 Task: Open a blank worksheet and write heading  Blaze Sales. Add 10 people name  'Joshua Rivera, Zoey Coleman, Ryan Wright, Addison Bailey, Jonathan Simmons, Brooklyn Ward, Caleb Barnes, Audrey Collins, Gabriel Perry, Sofia Bell'Item code in between  1009-1200. Product range in between  1000-5000. Add Products   Keen Shoe, Lacoste Shoe, Merrell Shoe, Mizuno Shoe, Onitsuka Tiger Shoe, Salomon Shoe, Sanuk Shoe, Saucony Shoe, Sperry Shoe, Superga Shoe.Choose quantity  5 to 10 Tax 12 percent commission 2 percent Total Add Amount. Save page Blaze Sales log book
Action: Mouse moved to (110, 109)
Screenshot: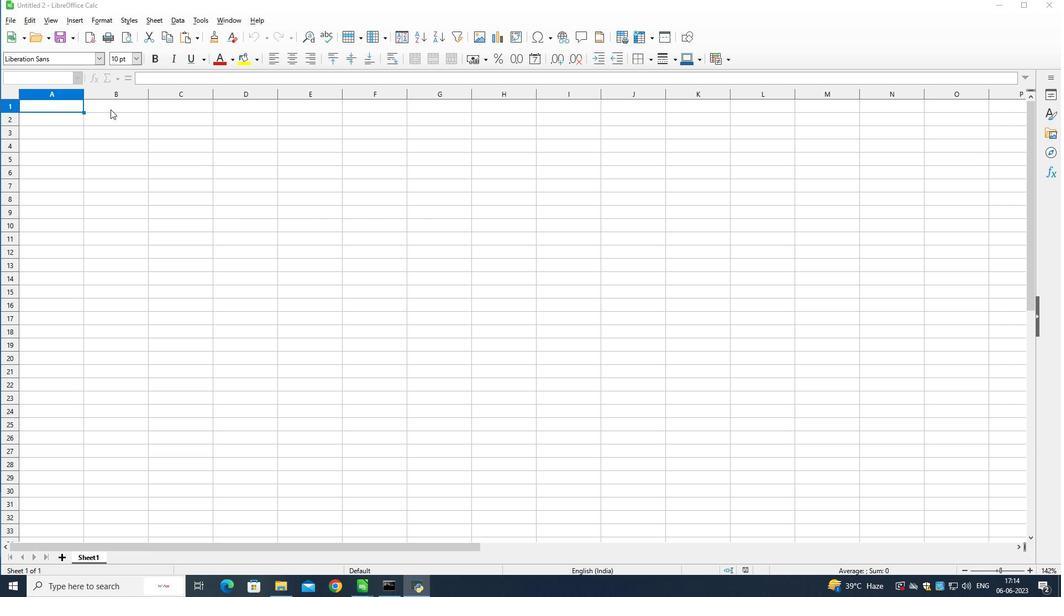 
Action: Mouse pressed left at (110, 109)
Screenshot: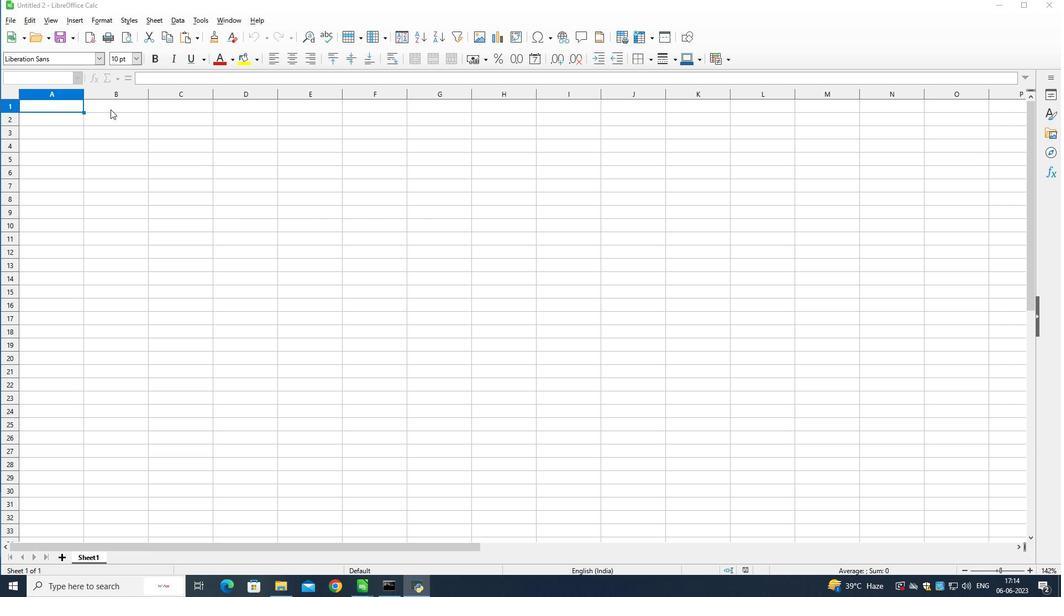 
Action: Mouse moved to (105, 107)
Screenshot: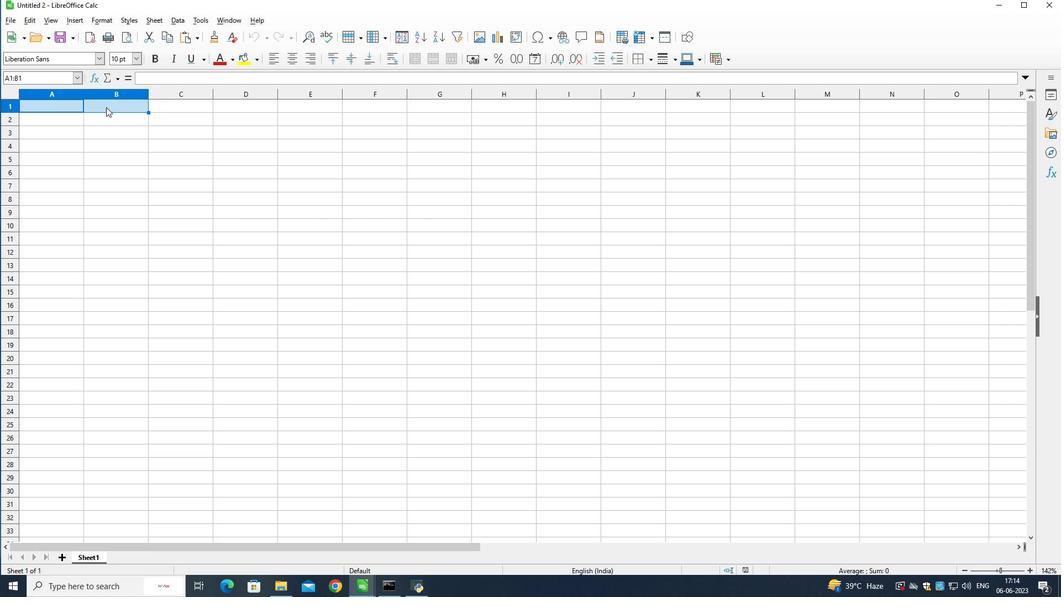 
Action: Mouse pressed right at (105, 107)
Screenshot: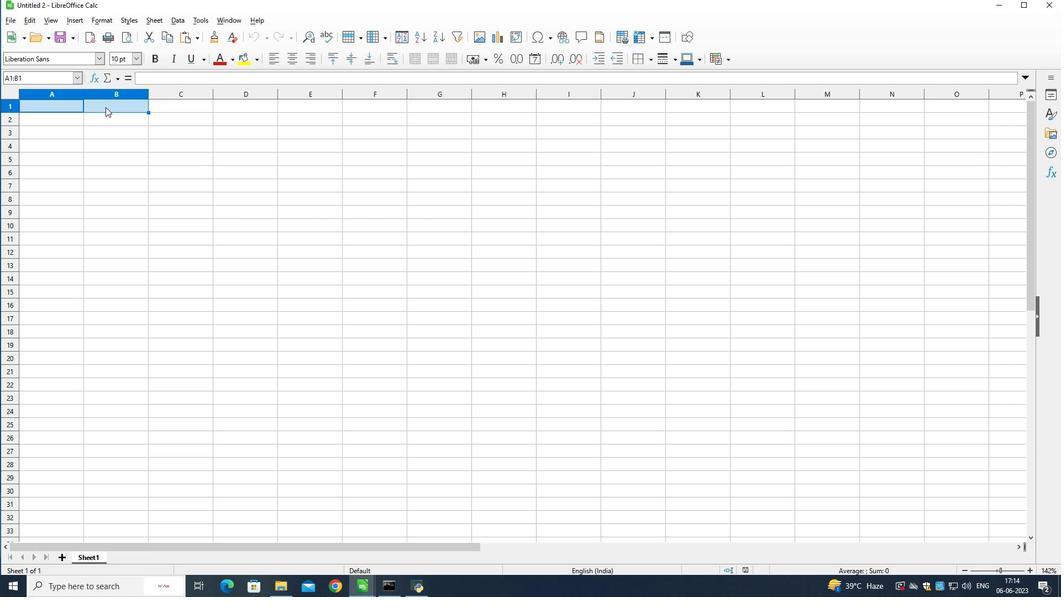 
Action: Mouse moved to (102, 105)
Screenshot: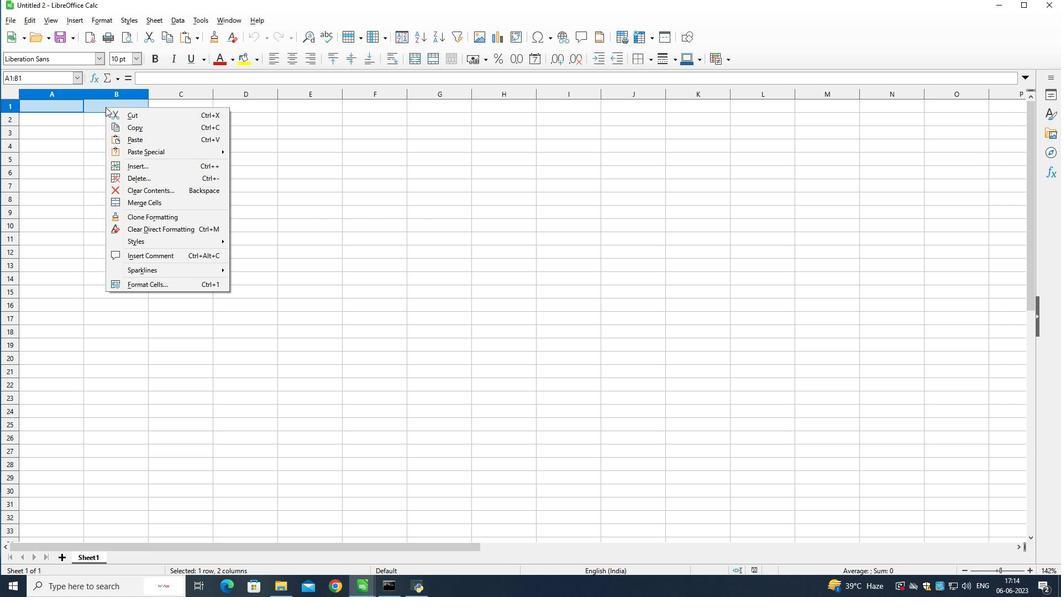 
Action: Mouse pressed left at (102, 105)
Screenshot: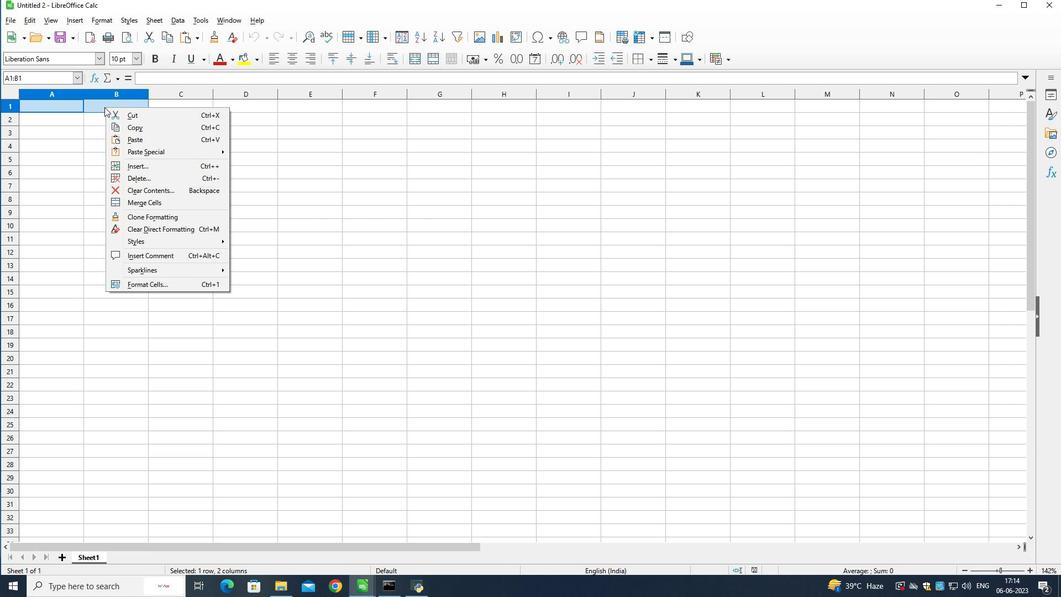 
Action: Mouse pressed left at (102, 105)
Screenshot: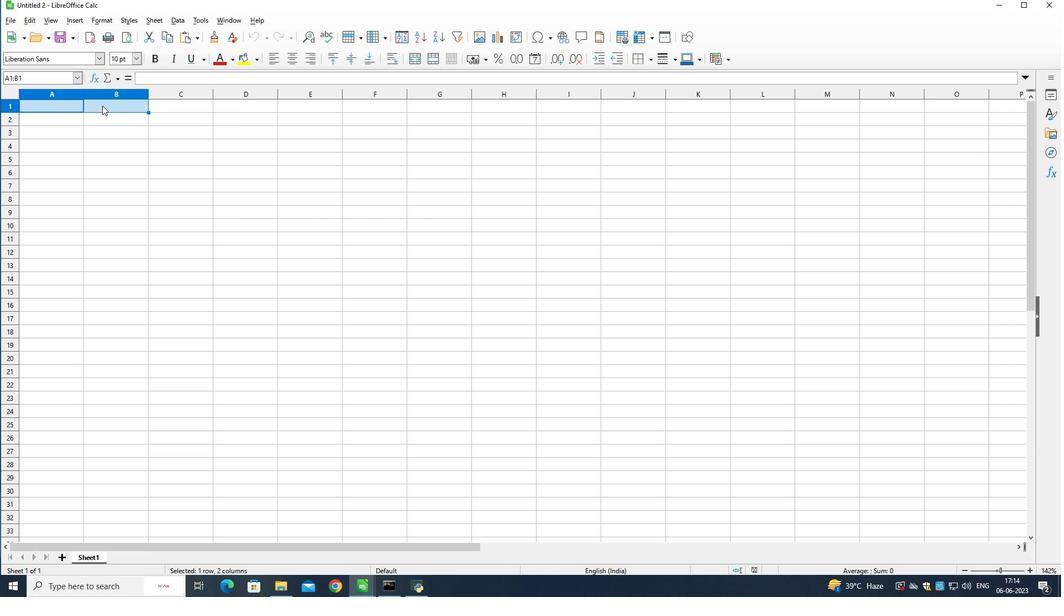 
Action: Key pressed <Key.shift>Blaze
Screenshot: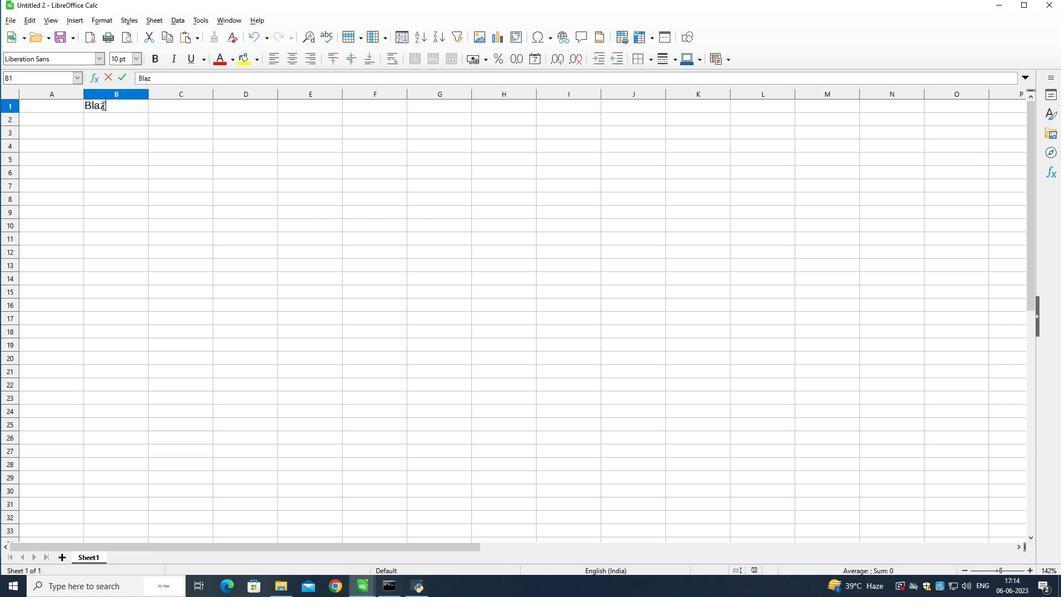 
Action: Mouse moved to (632, 271)
Screenshot: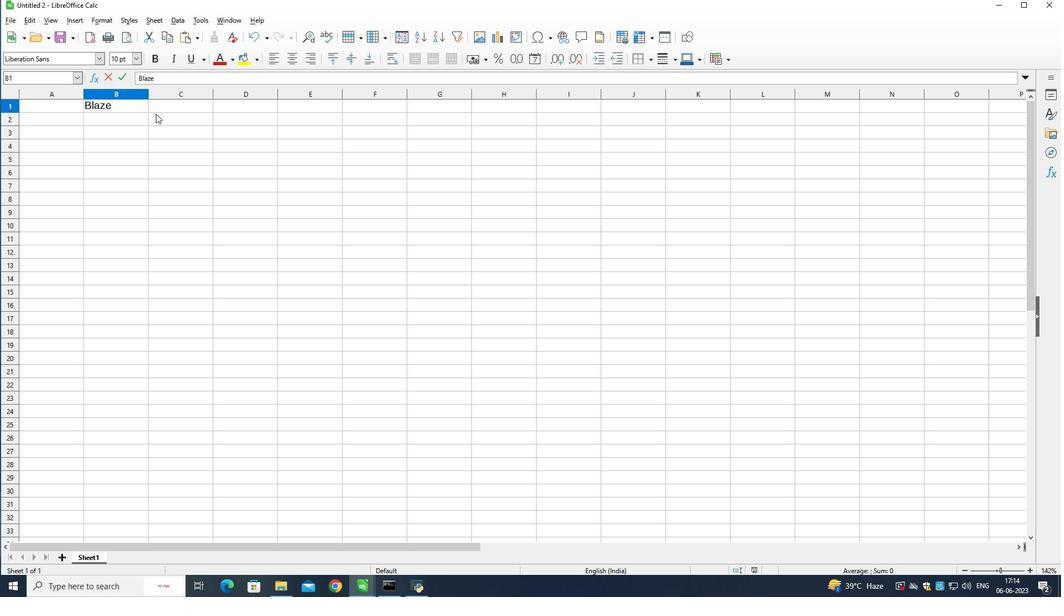 
Action: Key pressed <Key.space><Key.shift>Sales<Key.down><Key.left><Key.shift>Name<Key.down><Key.space><Key.shift>Joshua<Key.space><Key.shift>Rivers<Key.down><Key.shift>Zoey<Key.space><Key.shift>Coleman<Key.down><Key.shift>Ryan<Key.space><Key.shift>Wright<Key.down><Key.shift>Addison<Key.space><Key.shift>Bailey<Key.down><Key.shift>Audrey<Key.space><Key.shift>Collins<Key.down><Key.shift>Gabriel<Key.space><Key.shift><Key.shift>perry<Key.down>
Screenshot: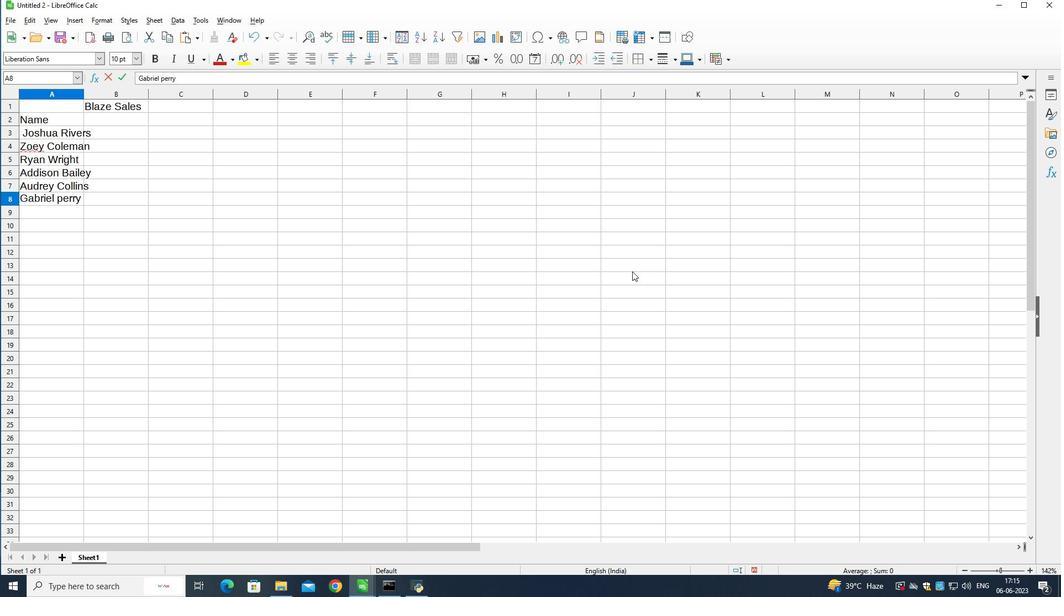 
Action: Mouse moved to (392, 260)
Screenshot: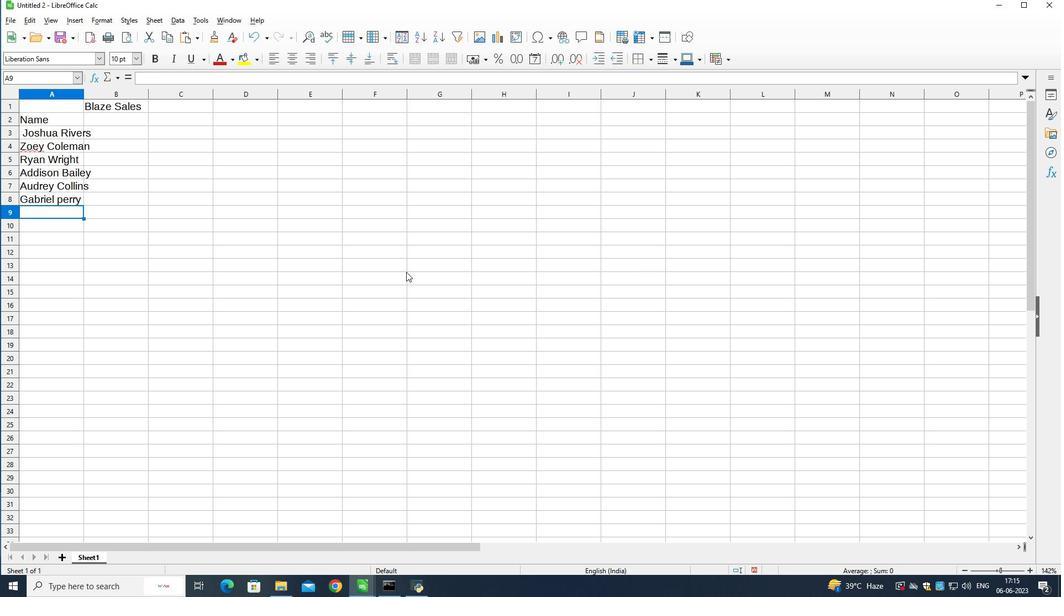 
Action: Key pressed <Key.shift>Sofia<Key.space><Key.shift>BELL
Screenshot: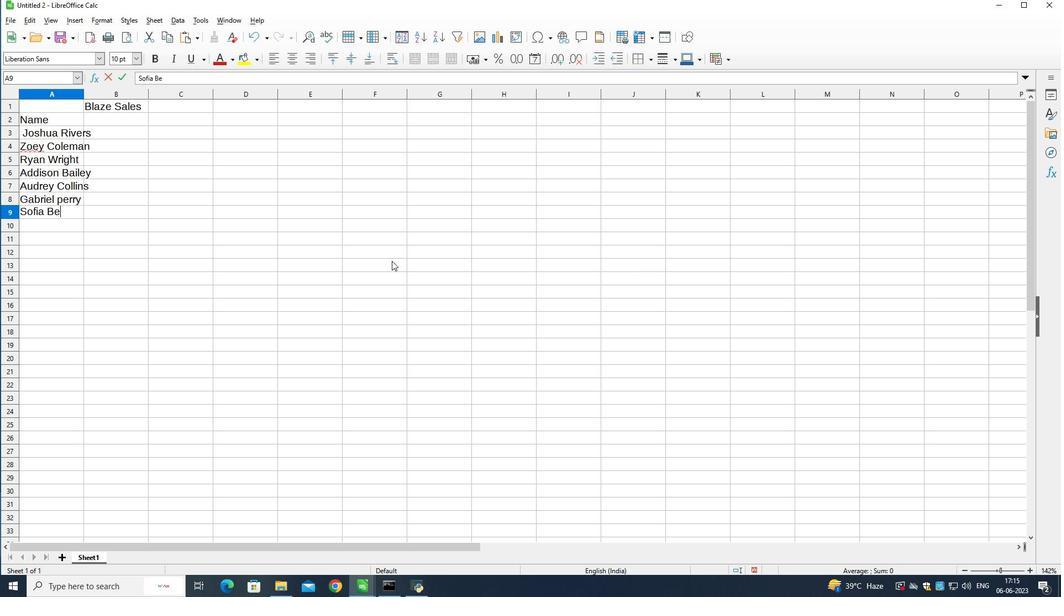 
Action: Mouse moved to (63, 93)
Screenshot: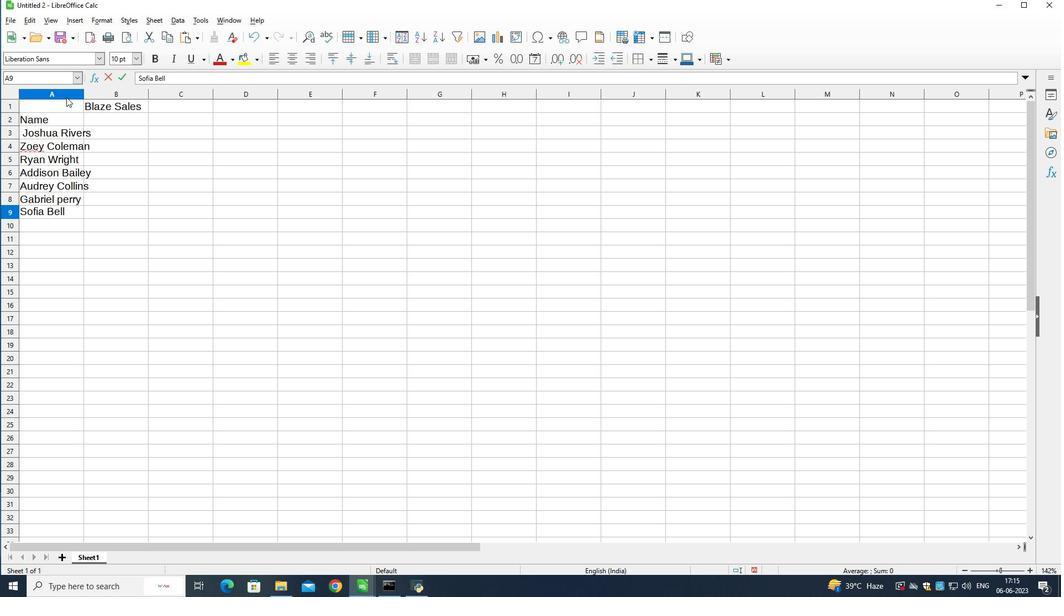 
Action: Mouse pressed left at (63, 93)
Screenshot: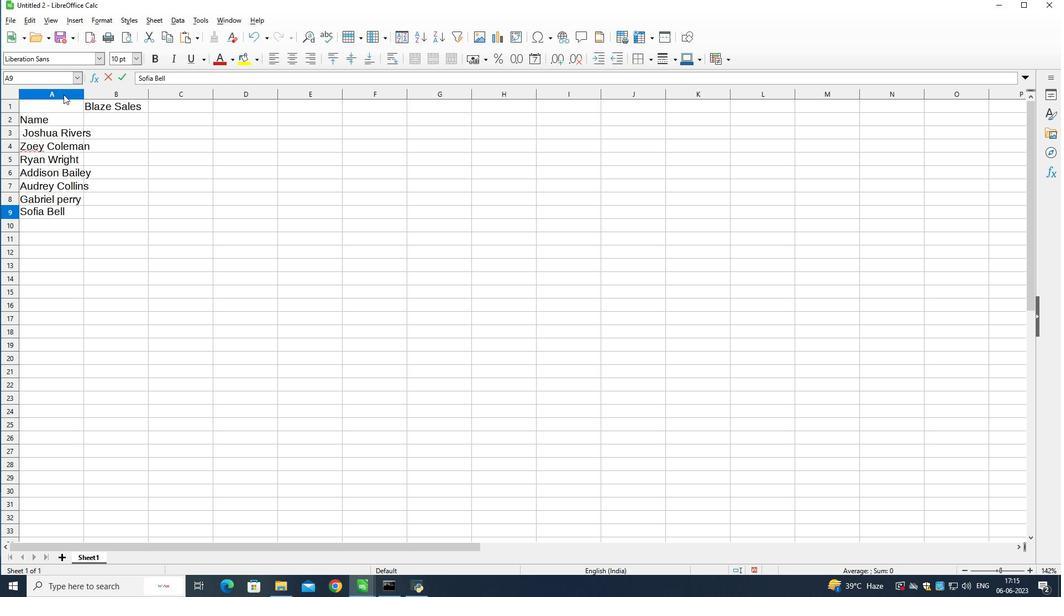 
Action: Mouse moved to (82, 93)
Screenshot: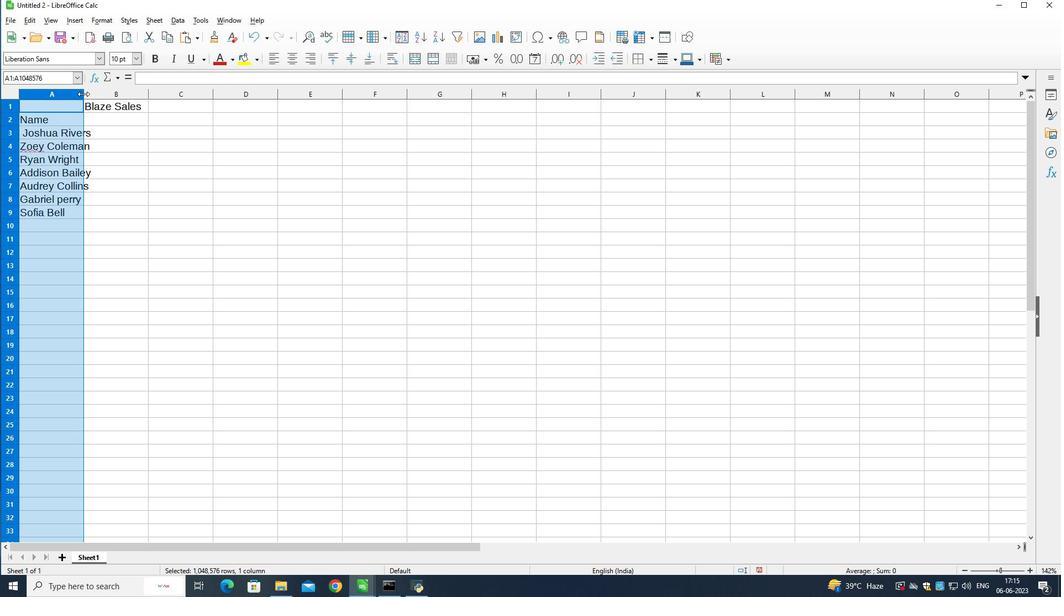 
Action: Mouse pressed left at (82, 93)
Screenshot: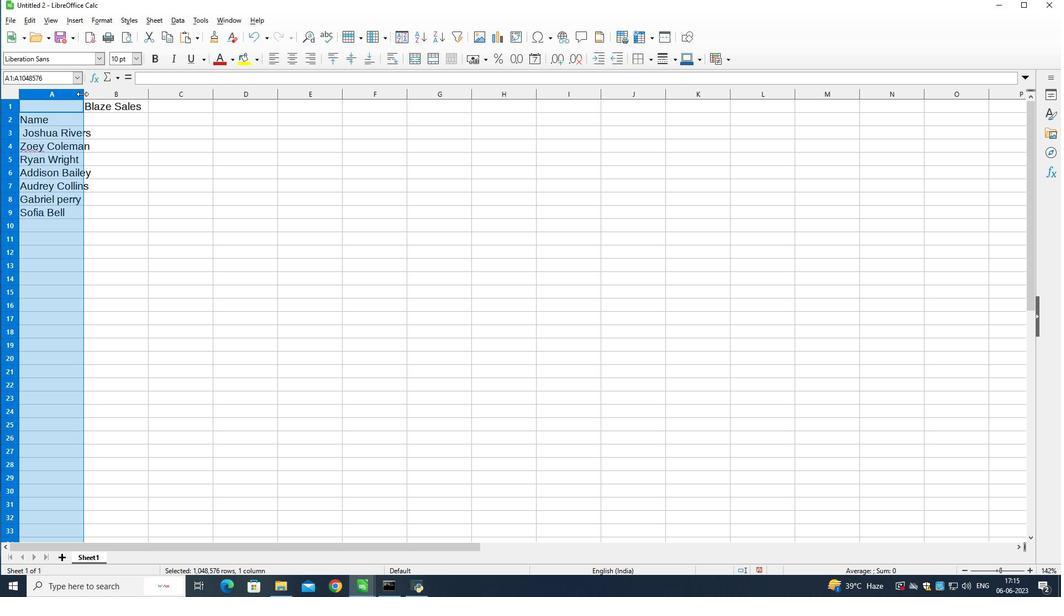 
Action: Mouse moved to (116, 121)
Screenshot: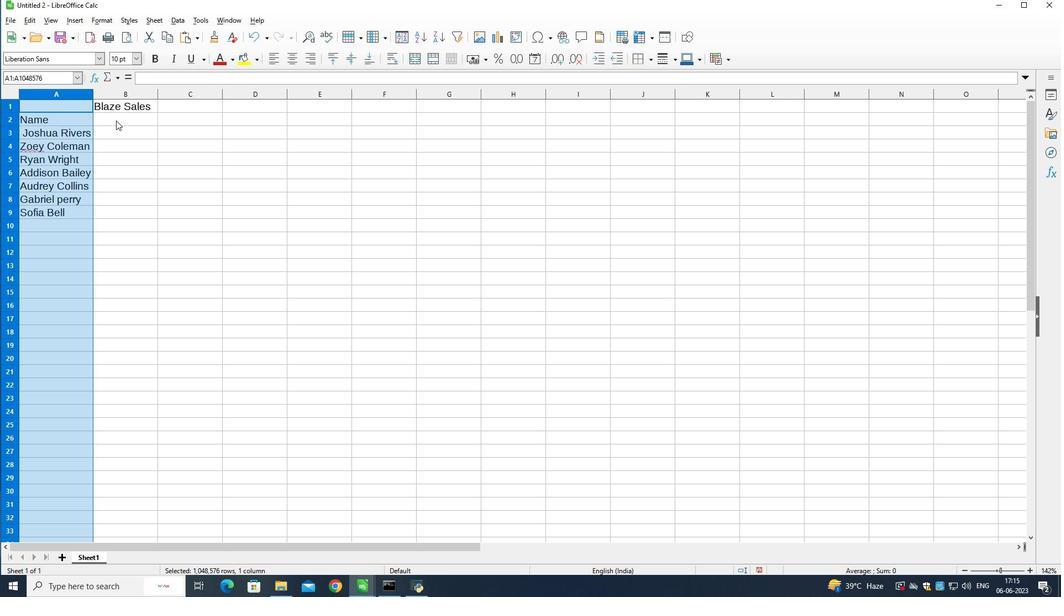 
Action: Mouse pressed left at (116, 121)
Screenshot: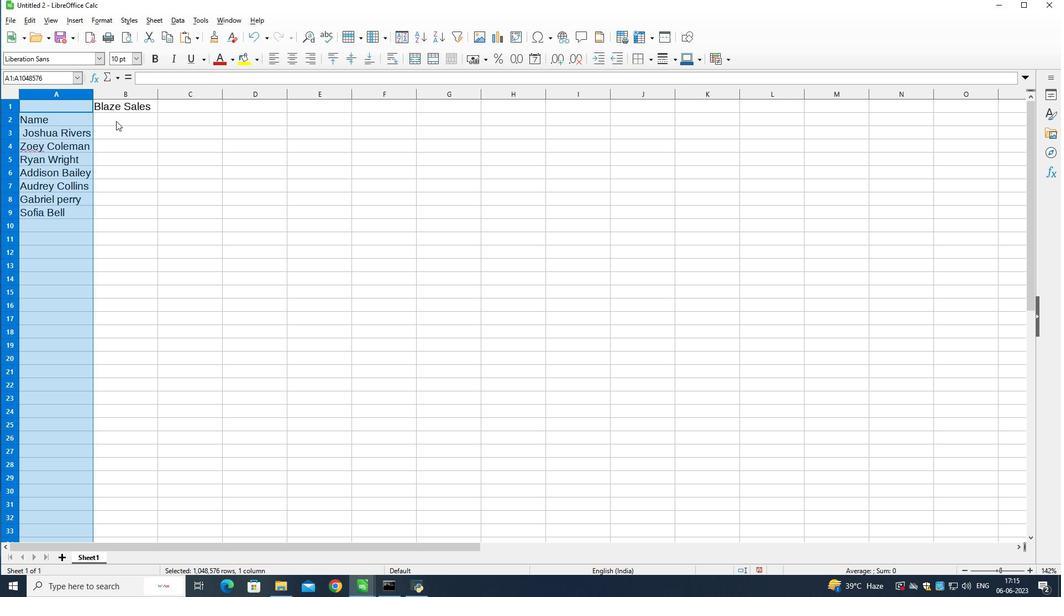 
Action: Mouse moved to (317, 231)
Screenshot: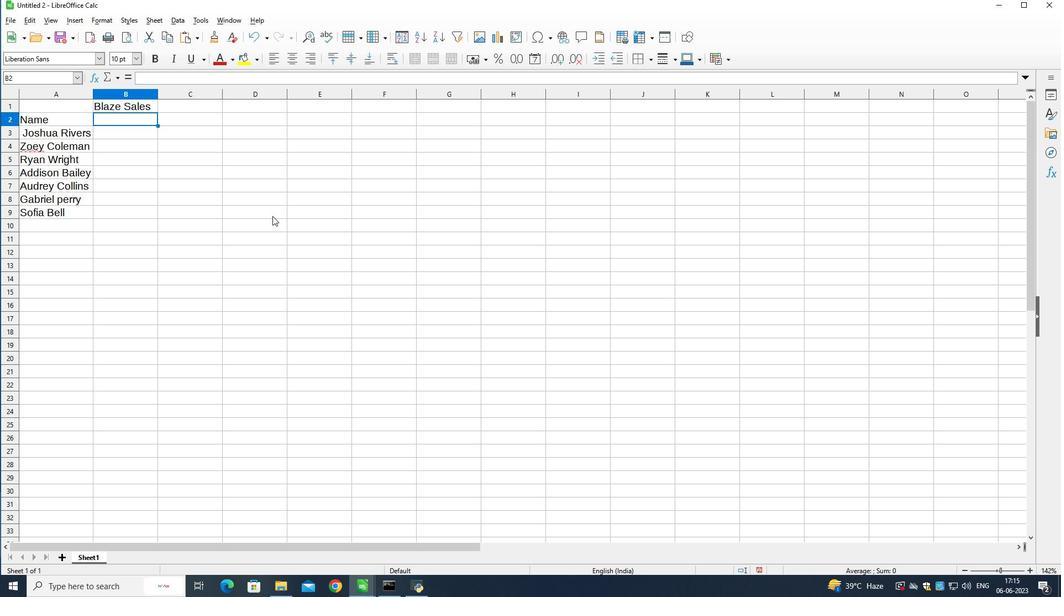 
Action: Key pressed <Key.shift><Key.shift><Key.shift><Key.shift><Key.shift><Key.shift><Key.shift><Key.shift><Key.shift><Key.shift><Key.shift><Key.shift><Key.shift><Key.shift><Key.shift><Key.shift><Key.shift><Key.shift><Key.shift><Key.shift><Key.shift><Key.shift><Key.shift><Key.shift><Key.shift>Itam<Key.space><Key.shift><Key.backspace><Key.backspace><Key.backspace>em<Key.space><Key.shift>Code<Key.down>
Screenshot: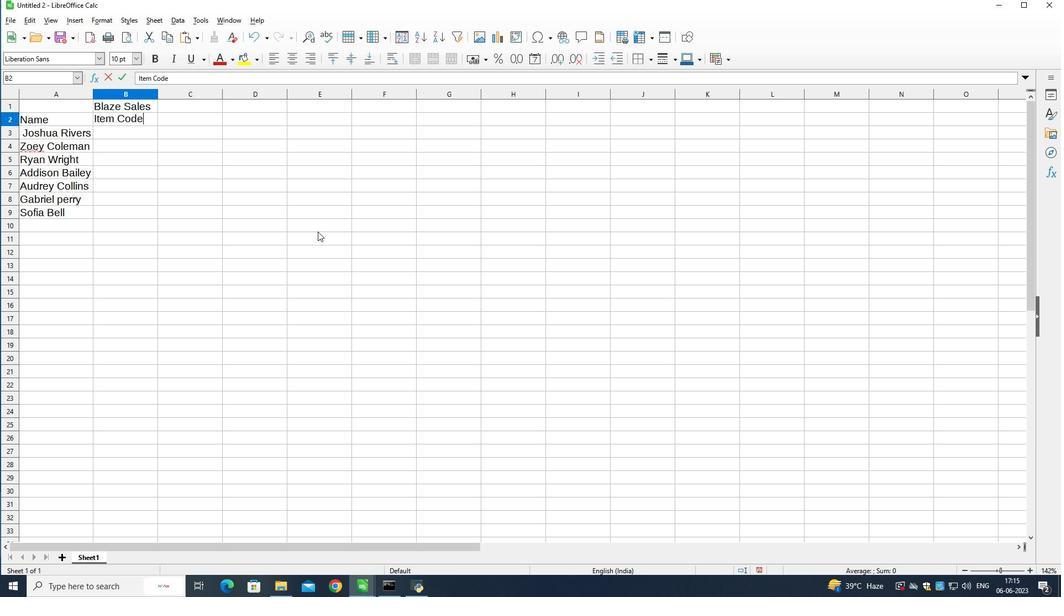 
Action: Mouse moved to (294, 102)
Screenshot: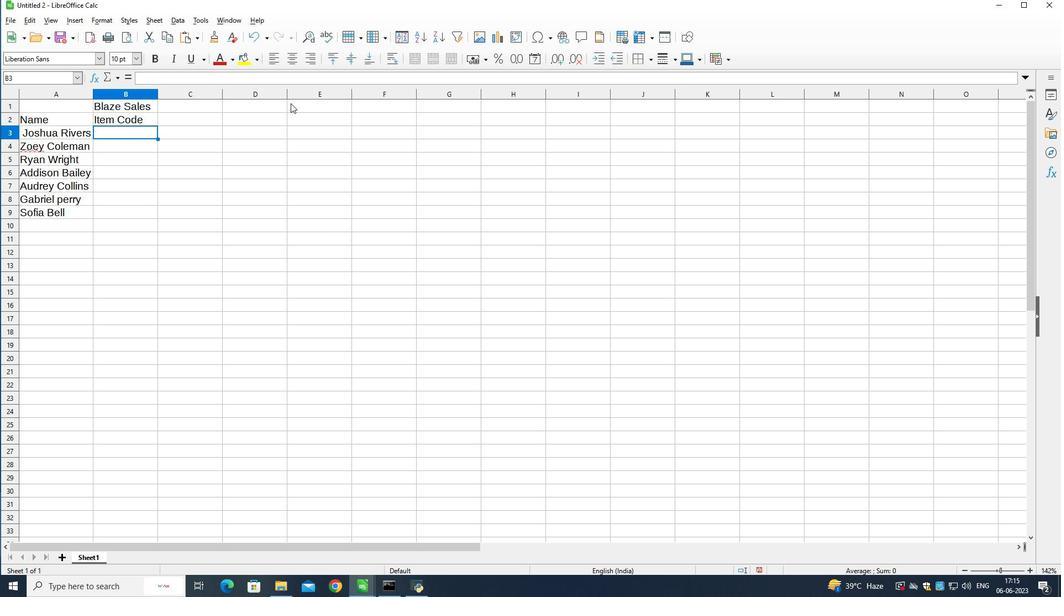 
Action: Key pressed 1009<Key.down>1125<Key.down>1005<Key.down>1046<Key.down>13<Key.backspace>200<Key.down>1178<Key.down>1169
Screenshot: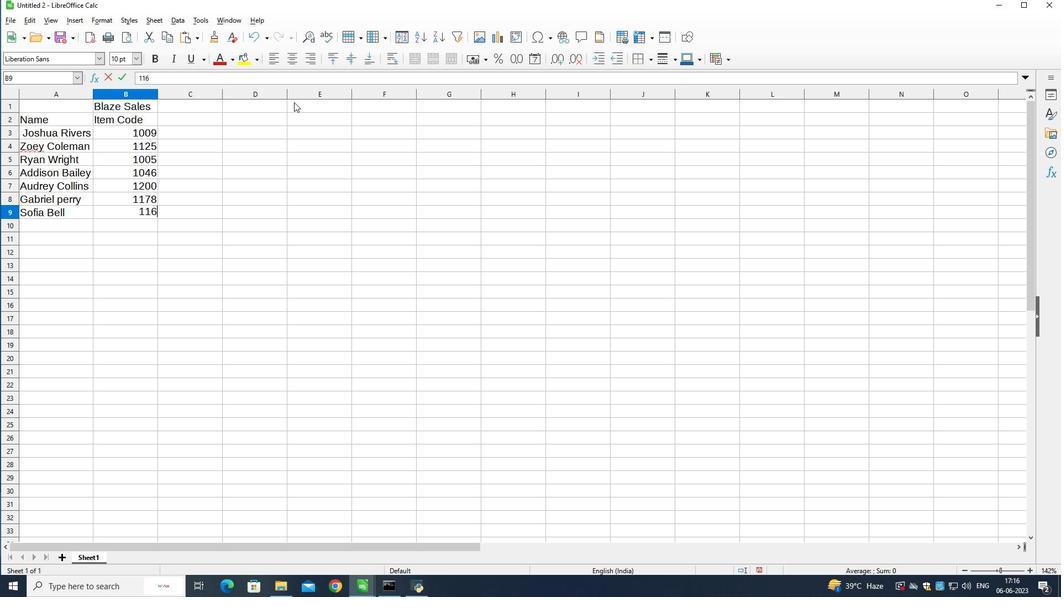 
Action: Mouse moved to (185, 121)
Screenshot: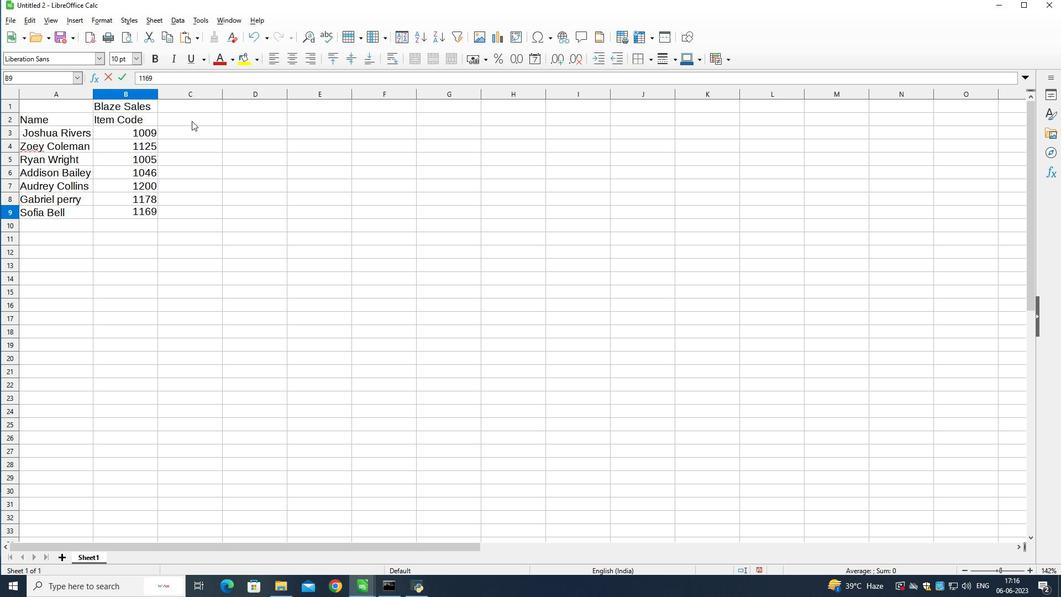
Action: Mouse pressed left at (185, 121)
Screenshot: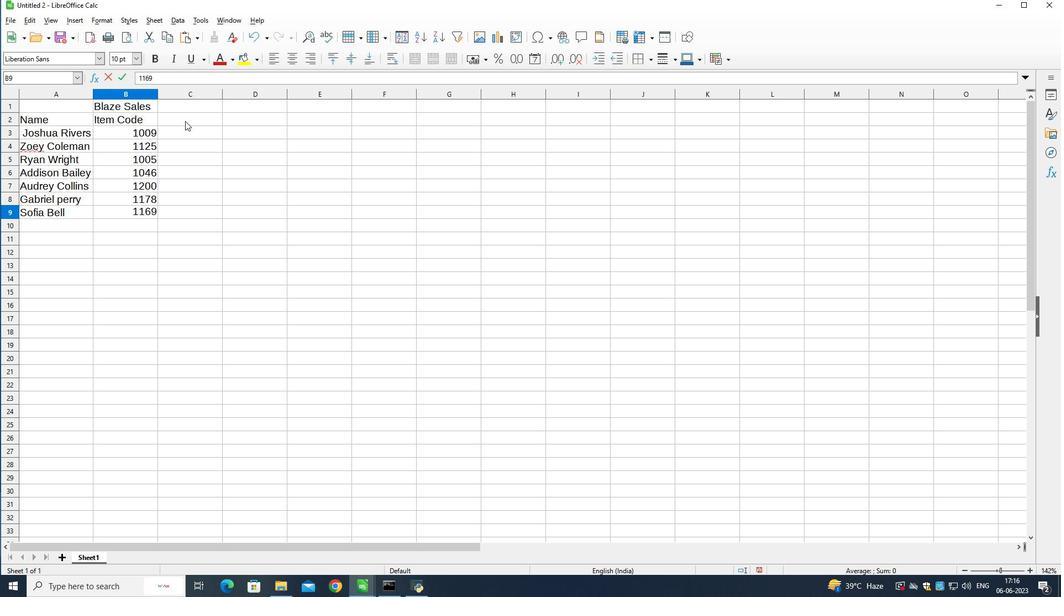 
Action: Mouse moved to (184, 136)
Screenshot: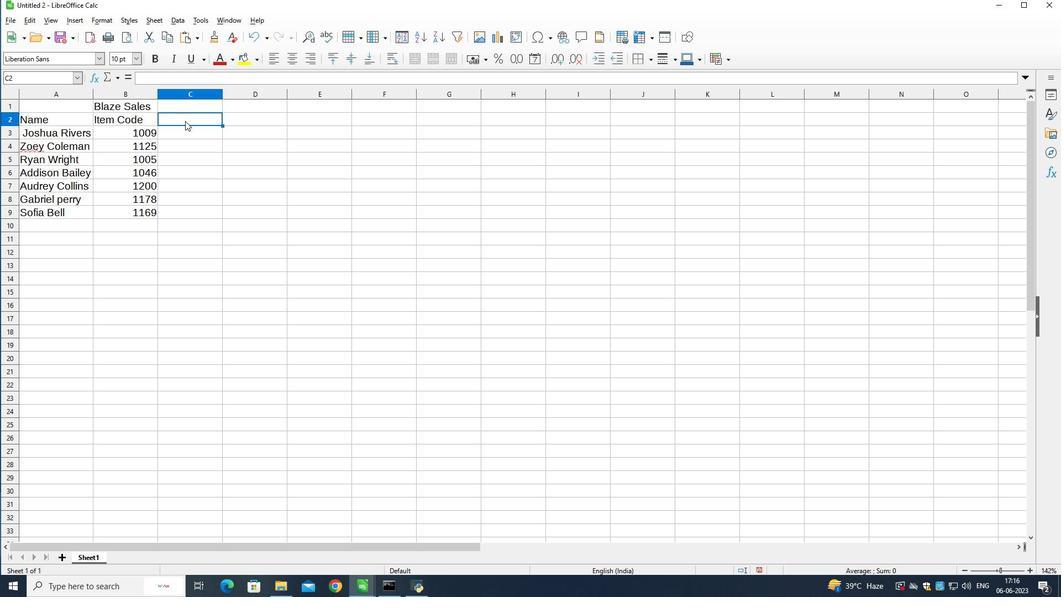 
Action: Key pressed <Key.shift>Product<Key.space><Key.shift><Key.shift><Key.shift><Key.shift><Key.shift><Key.shift><Key.shift><Key.shift><Key.shift><Key.shift><Key.shift><Key.shift><Key.shift><Key.shift><Key.shift><Key.shift>Range<Key.down>
Screenshot: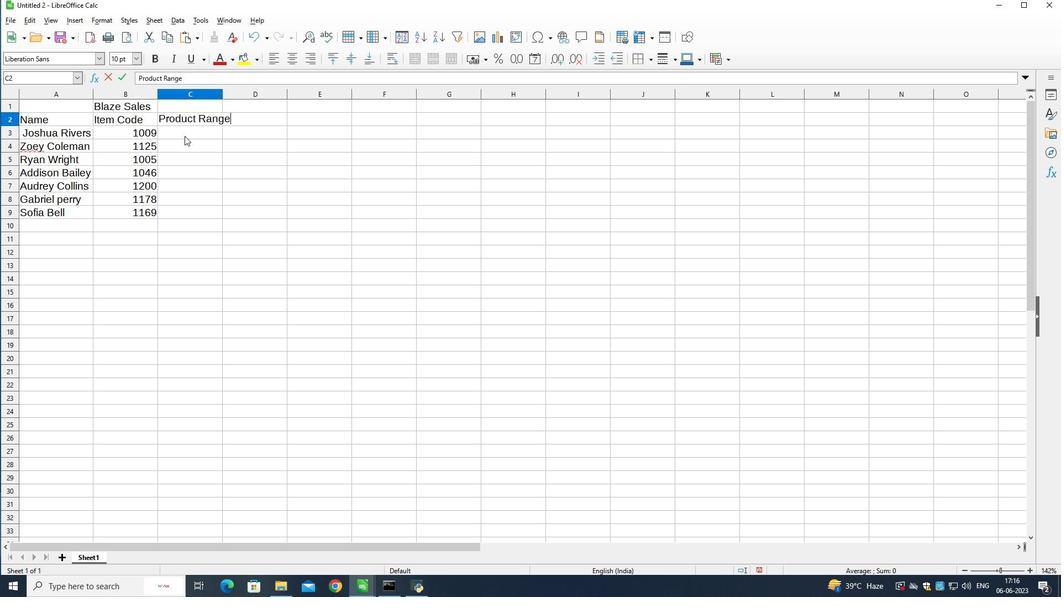 
Action: Mouse moved to (194, 136)
Screenshot: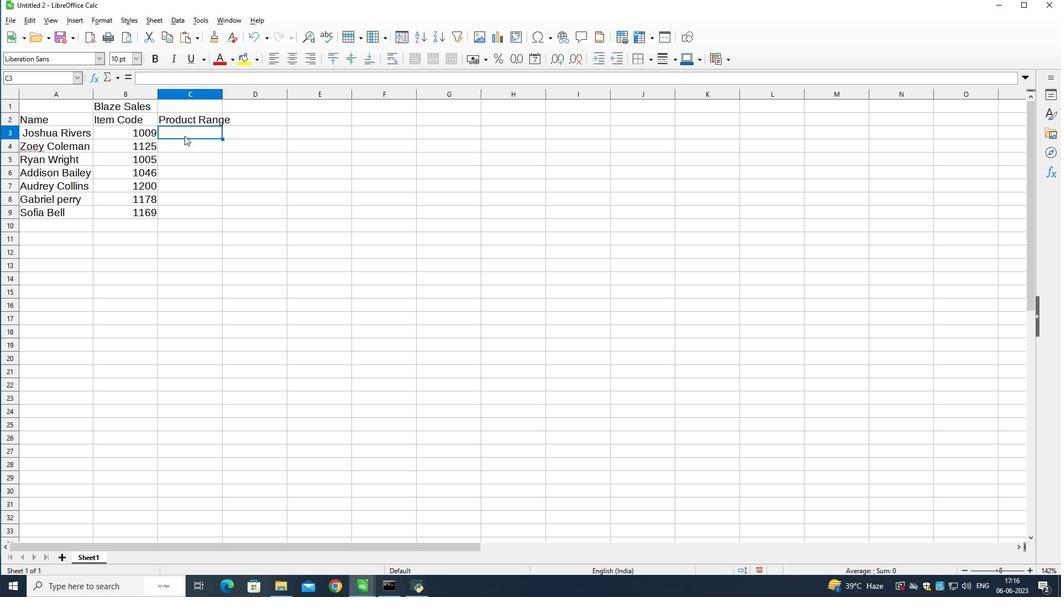 
Action: Key pressed 1000<Key.down>2000<Key.down>3564<Key.down>4546<Key.down>5000<Key.down>1666<Key.down>14656<Key.backspace>
Screenshot: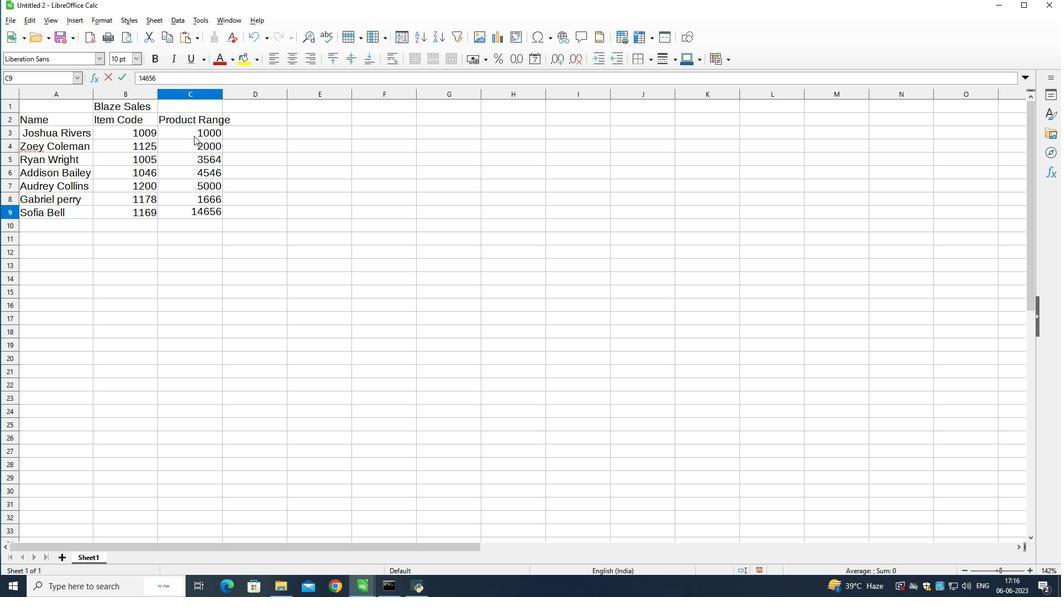 
Action: Mouse moved to (253, 117)
Screenshot: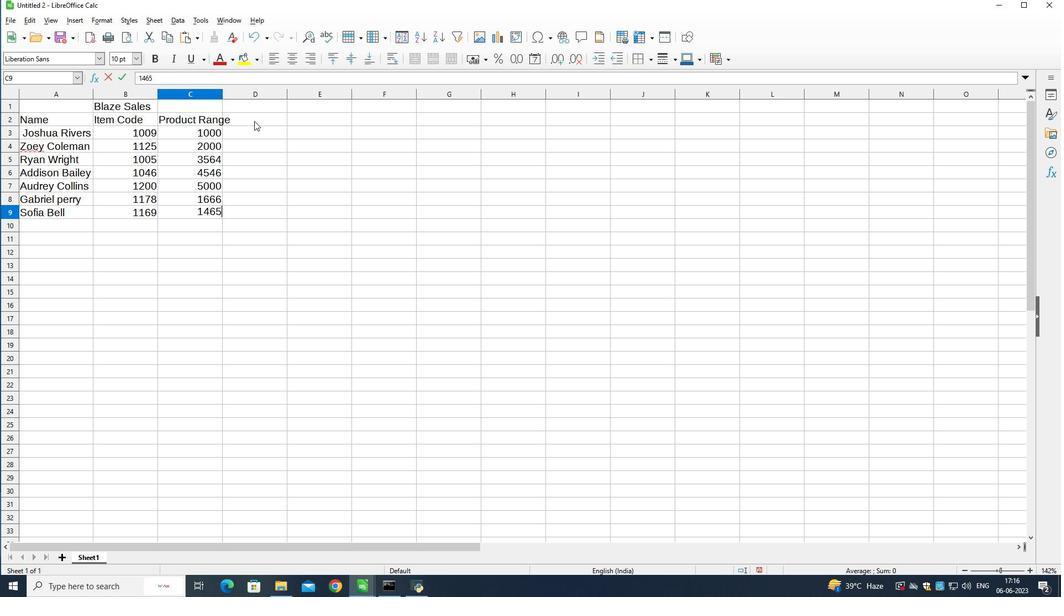 
Action: Mouse pressed left at (253, 117)
Screenshot: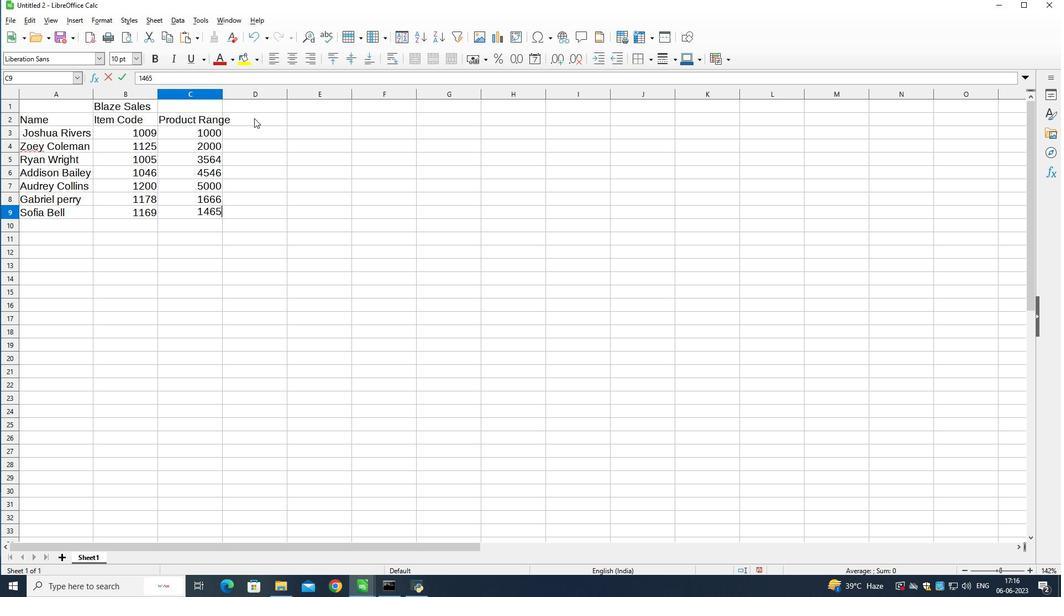 
Action: Mouse moved to (255, 119)
Screenshot: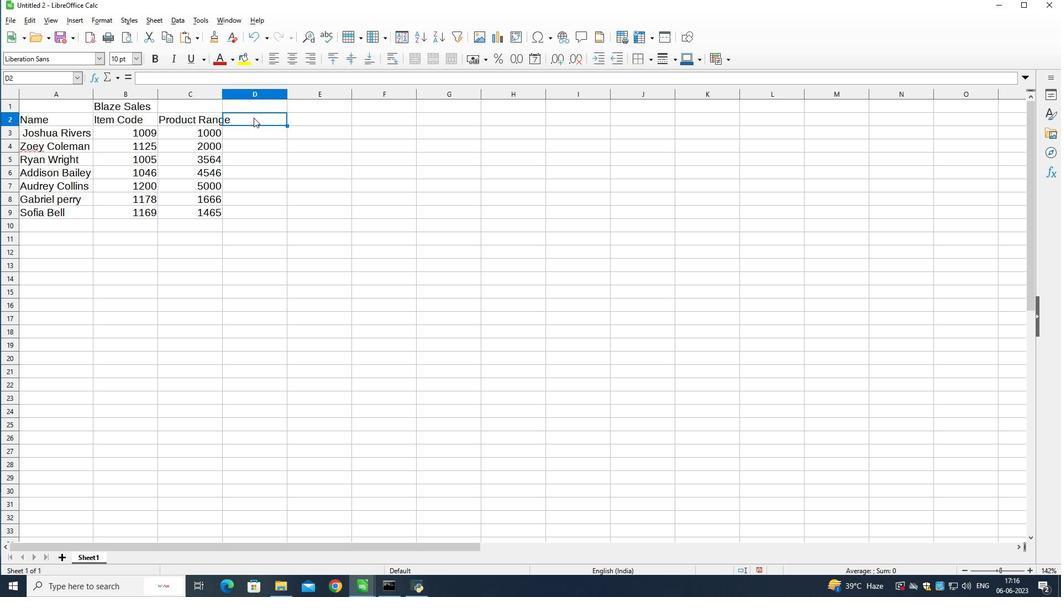 
Action: Key pressed <Key.shift>Products<Key.down><Key.shift>Keen<Key.space><Key.shift>Shoe<Key.down><Key.shift>Lacoste<Key.space><Key.shift>Shoe<Key.down><Key.shift><Key.shift><Key.shift><Key.shift><Key.shift><Key.shift><Key.shift><Key.shift><Key.shift><Key.shift><Key.shift><Key.shift><Key.shift><Key.shift><Key.shift>Merrell<Key.space><Key.shift>Shoe<Key.down><Key.shift><Key.shift><Key.shift><Key.shift>Mizuno<Key.space><Key.shift>Shoe<Key.down><Key.shift><Key.shift><Key.shift><Key.shift><Key.shift><Key.shift><Key.shift><Key.shift><Key.shift><Key.shift><Key.shift><Key.shift><Key.shift><Key.shift><Key.shift>
Screenshot: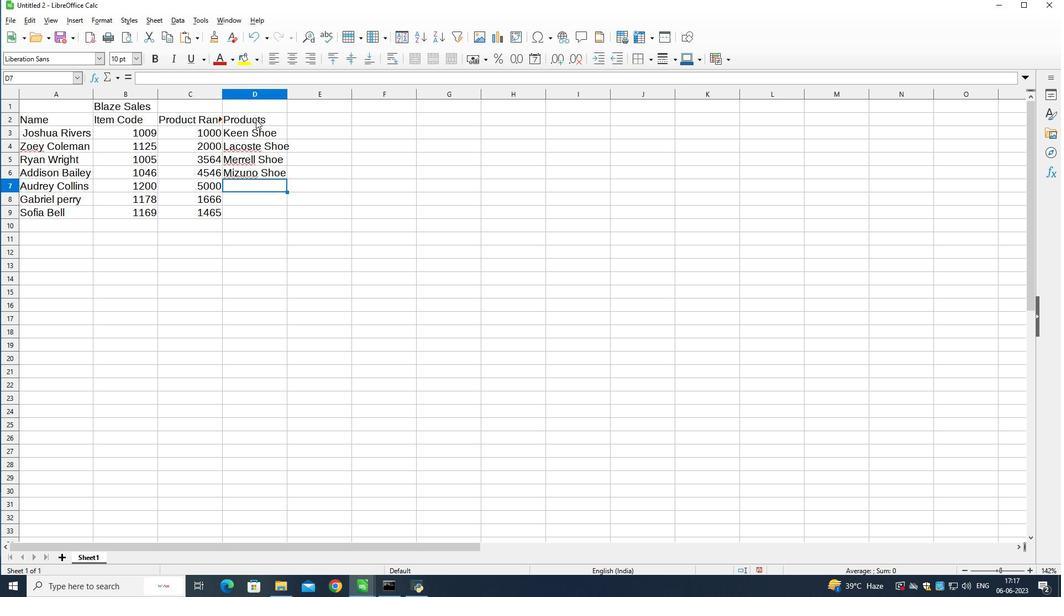 
Action: Mouse moved to (244, 157)
Screenshot: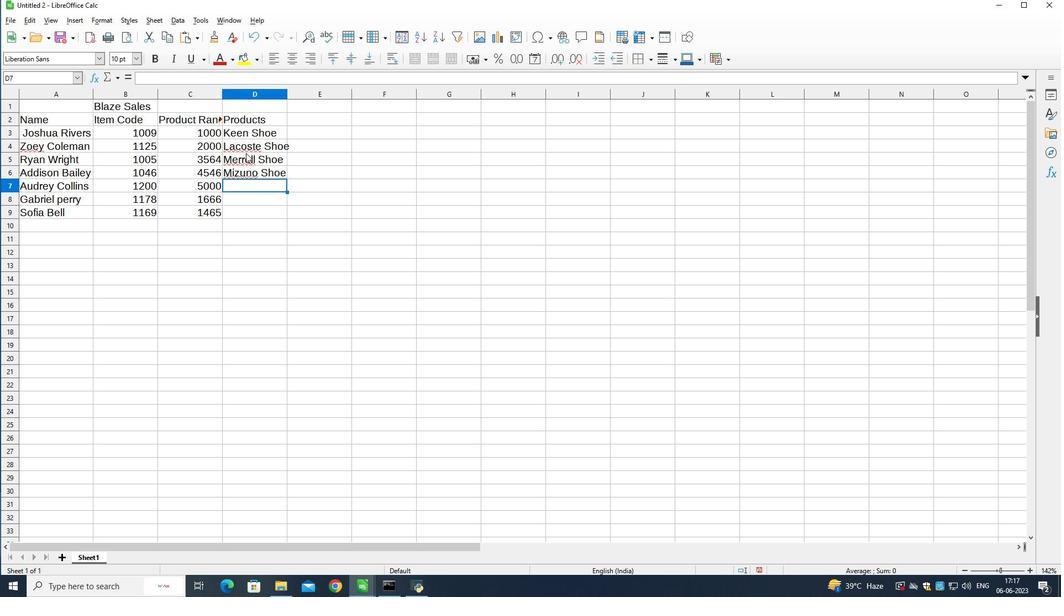 
Action: Key pressed <Key.shift><Key.shift><Key.shift><Key.shift><Key.shift><Key.shift><Key.shift>Onistuka<Key.space><Key.shift>Tiger<Key.space><Key.shift>Shoe<Key.down><Key.shift>Sperry<Key.space><Key.shift>Shoe<Key.down><Key.shift>Superga<Key.space><Key.shift>Shoe
Screenshot: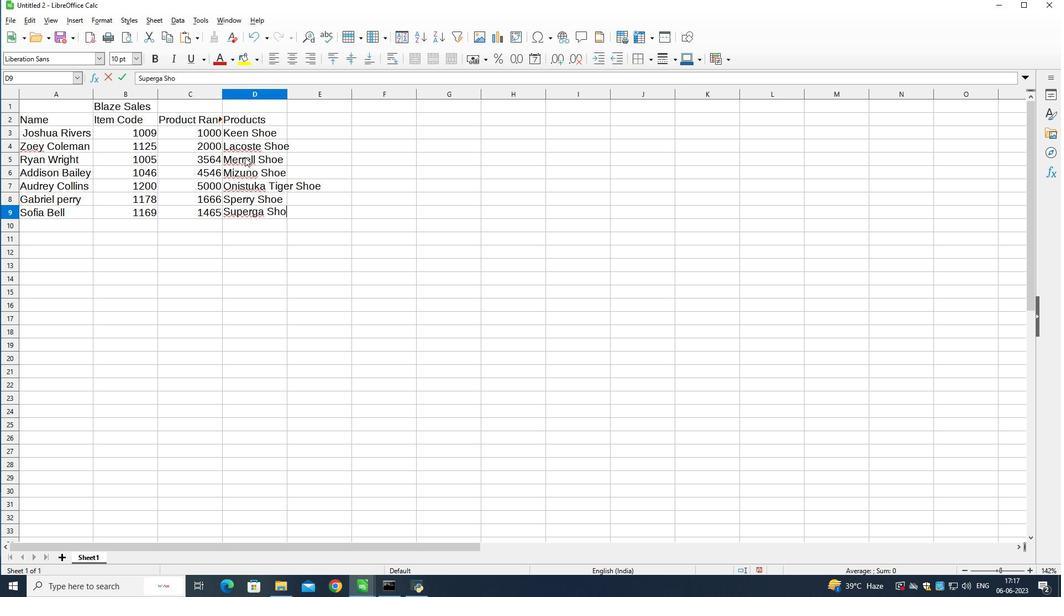 
Action: Mouse moved to (304, 119)
Screenshot: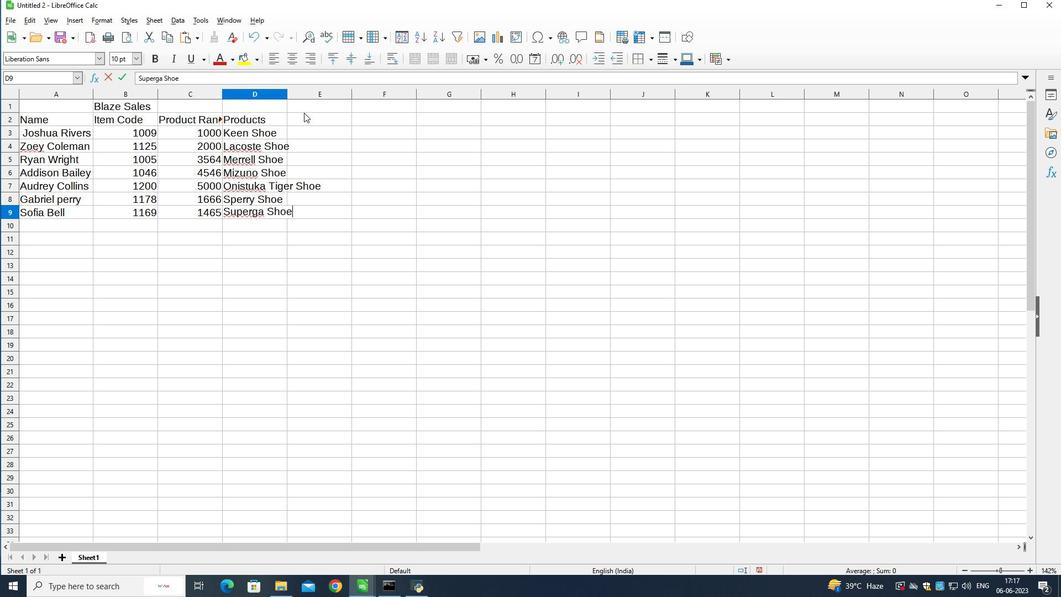 
Action: Mouse pressed left at (304, 119)
Screenshot: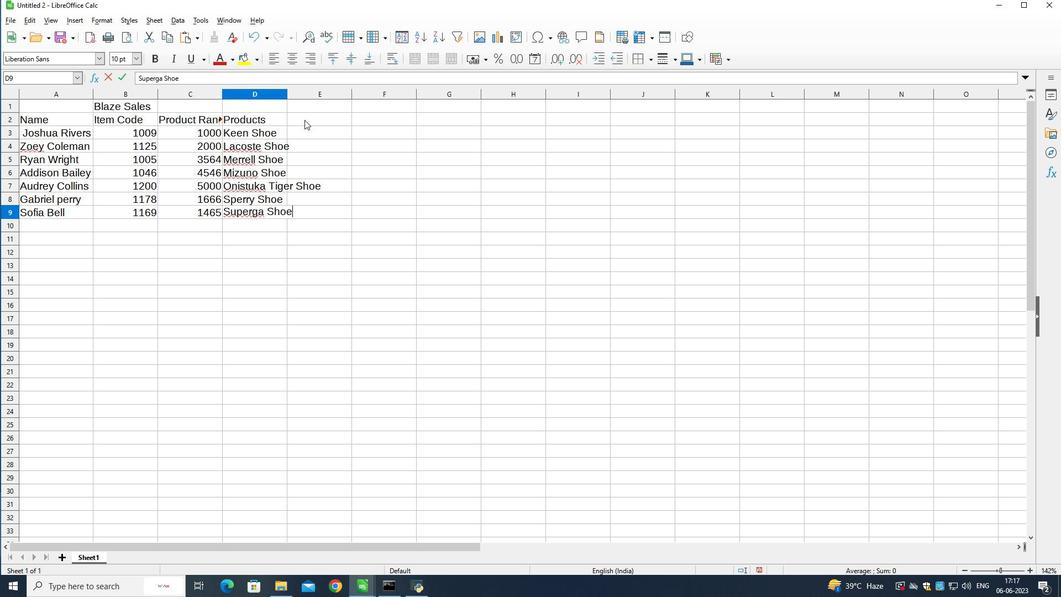 
Action: Mouse moved to (406, 162)
Screenshot: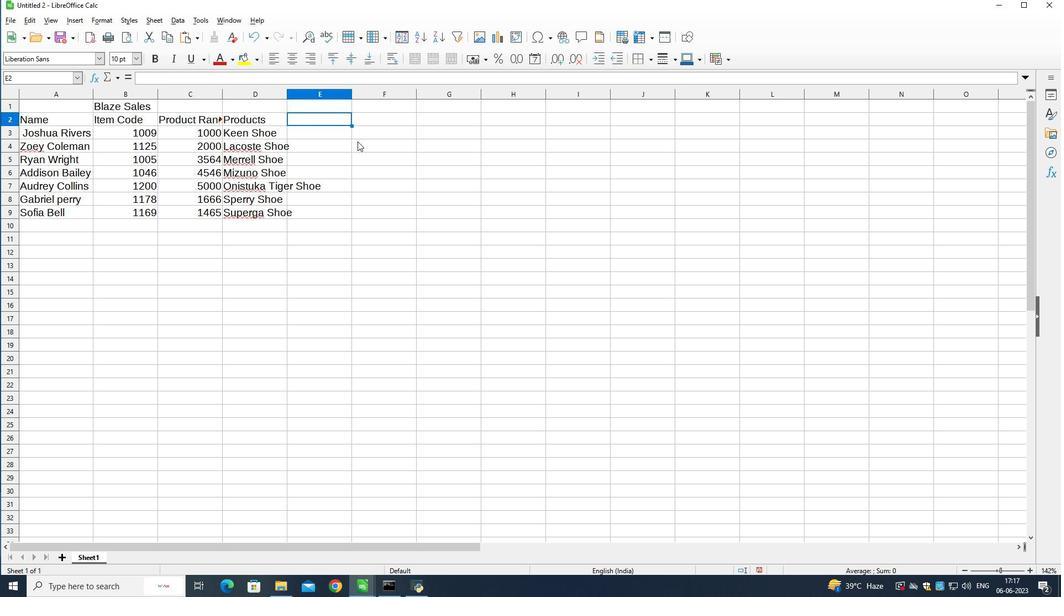 
Action: Key pressed <Key.shift>Quantity<Key.down>5<Key.down>6<Key.down>7<Key.down>8<Key.down>9<Key.down>10<Key.down>9
Screenshot: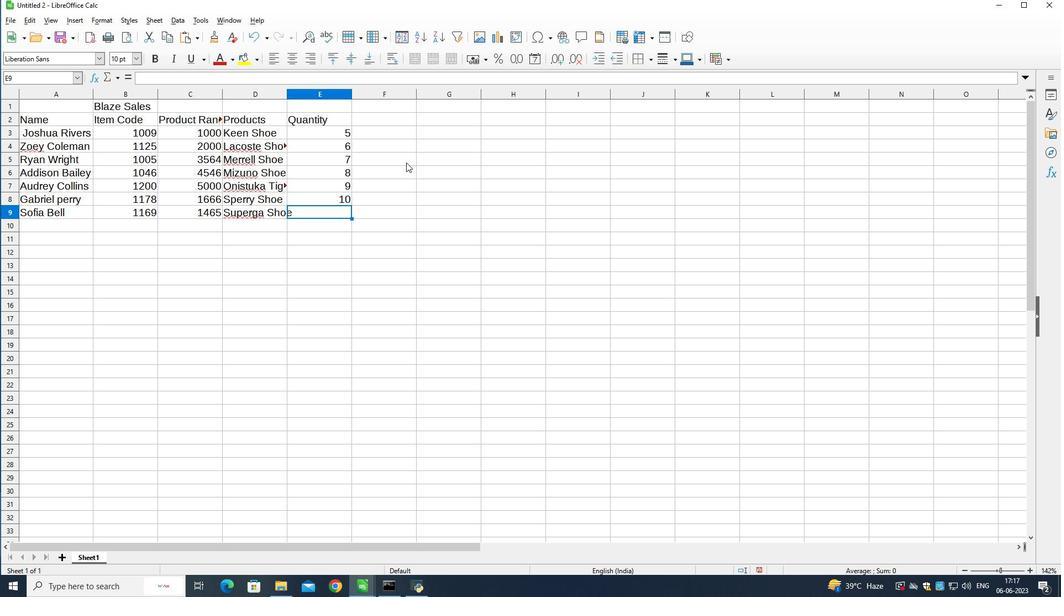 
Action: Mouse moved to (375, 118)
Screenshot: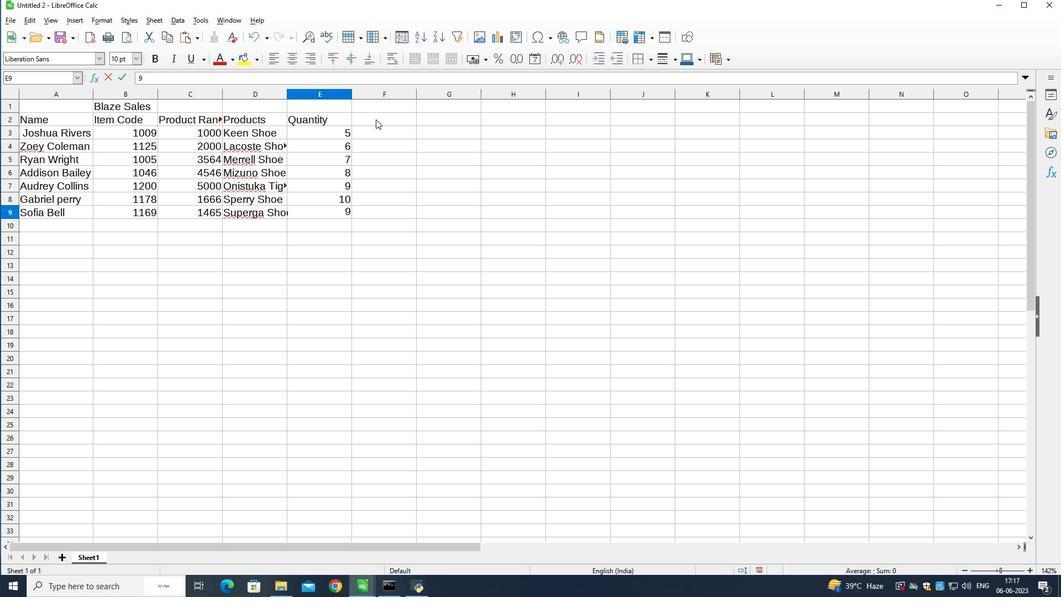 
Action: Mouse pressed left at (375, 118)
Screenshot: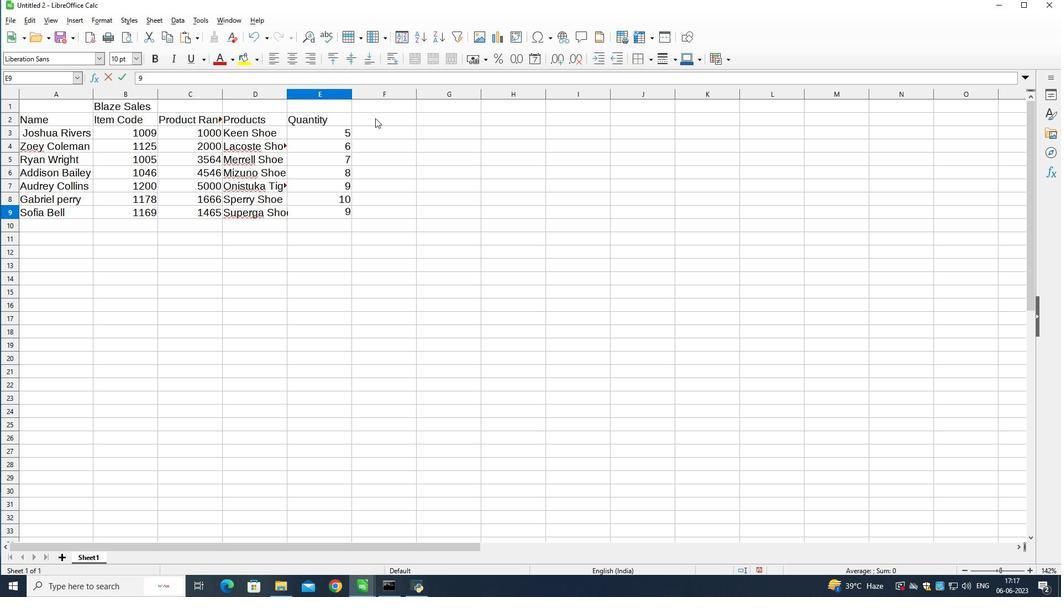 
Action: Mouse moved to (502, 159)
Screenshot: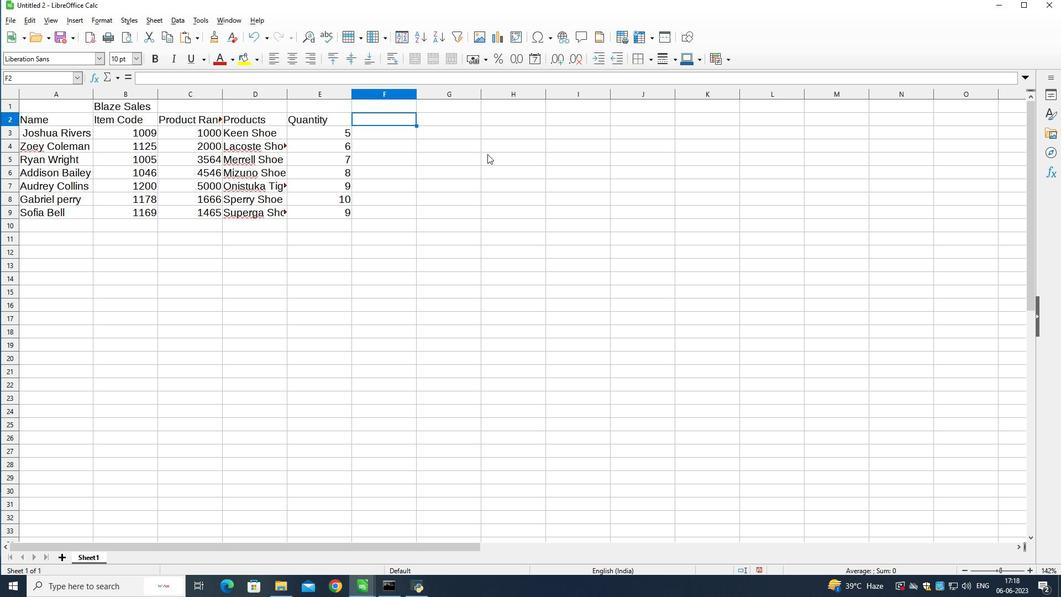 
Action: Key pressed <Key.shift>Amount<Key.down>=sum<Key.shift_r>(
Screenshot: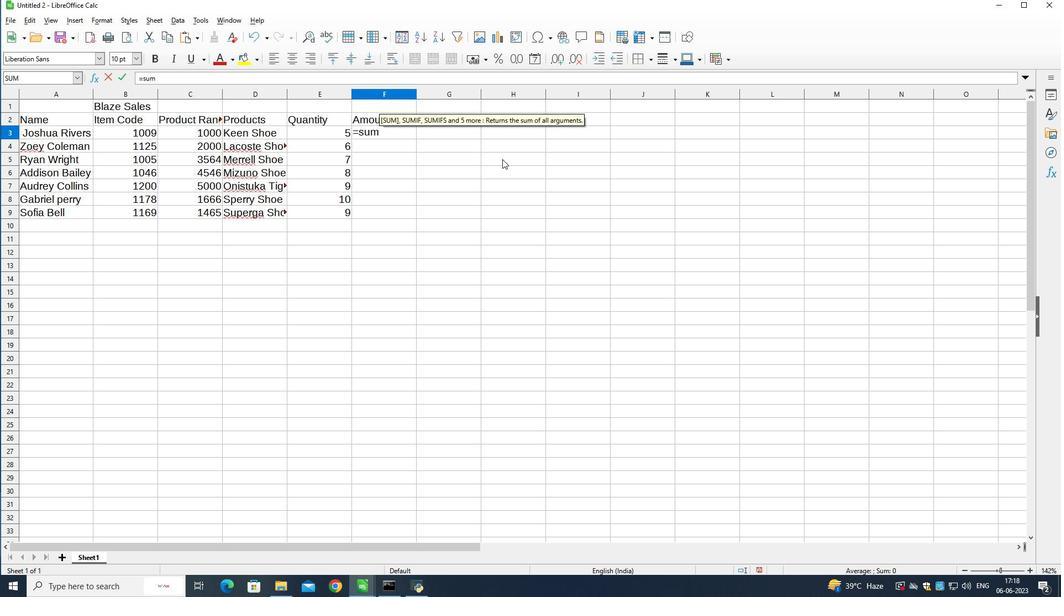 
Action: Mouse moved to (210, 136)
Screenshot: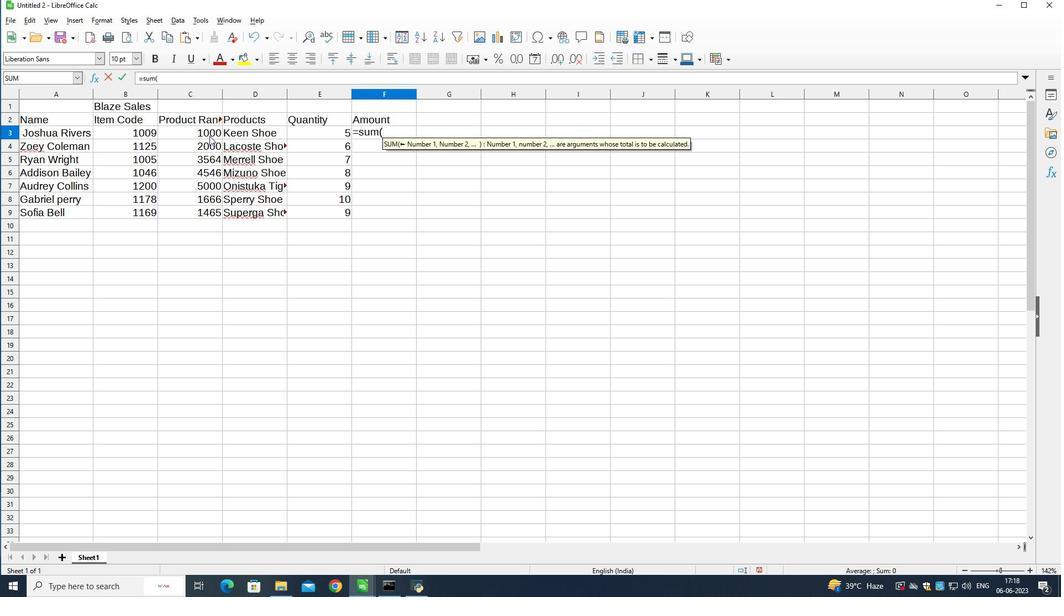 
Action: Mouse pressed left at (210, 136)
Screenshot: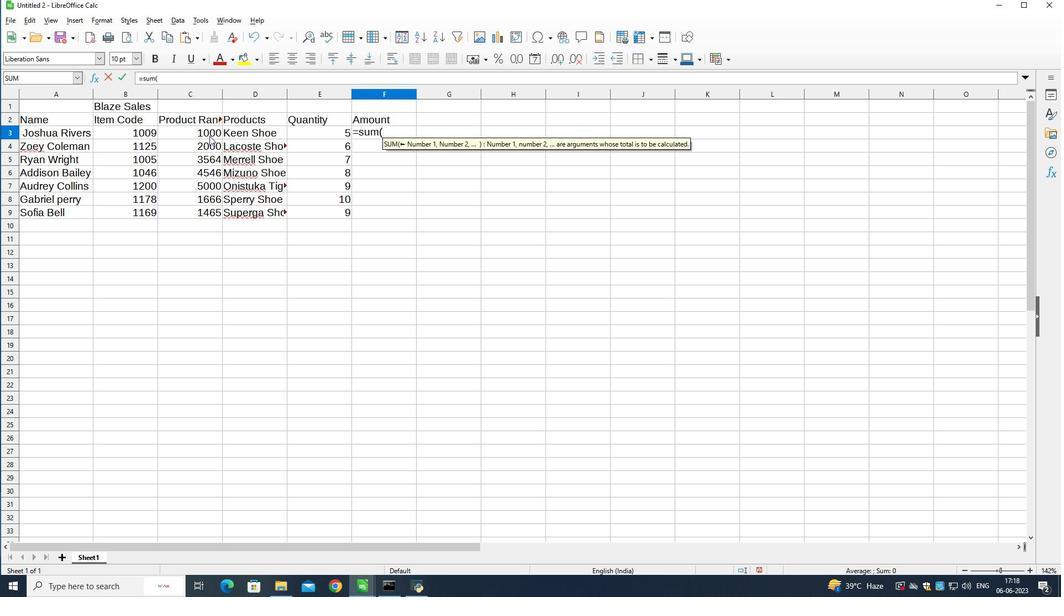 
Action: Mouse moved to (210, 136)
Screenshot: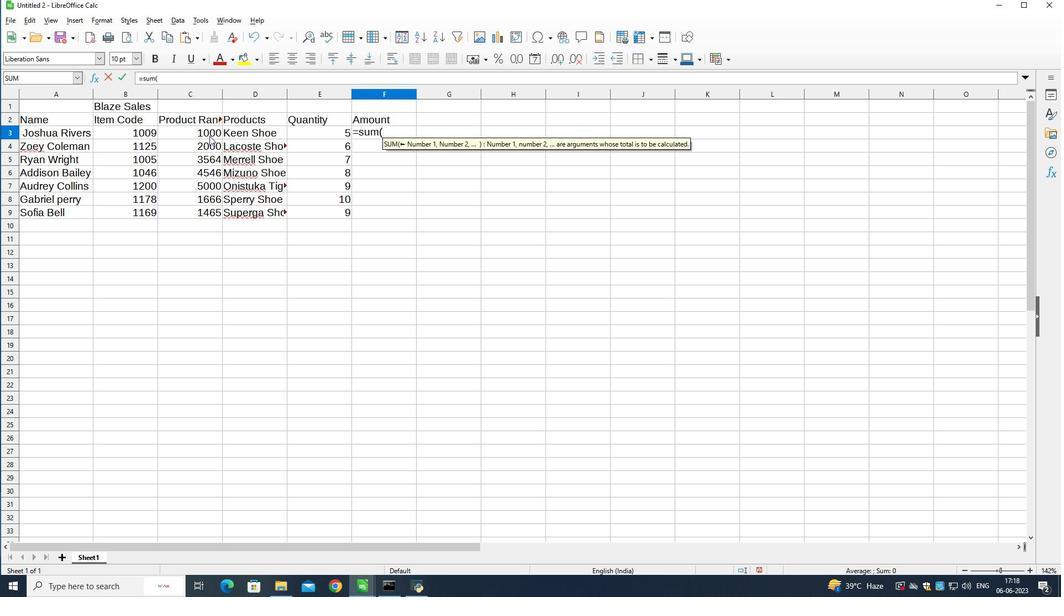 
Action: Key pressed *
Screenshot: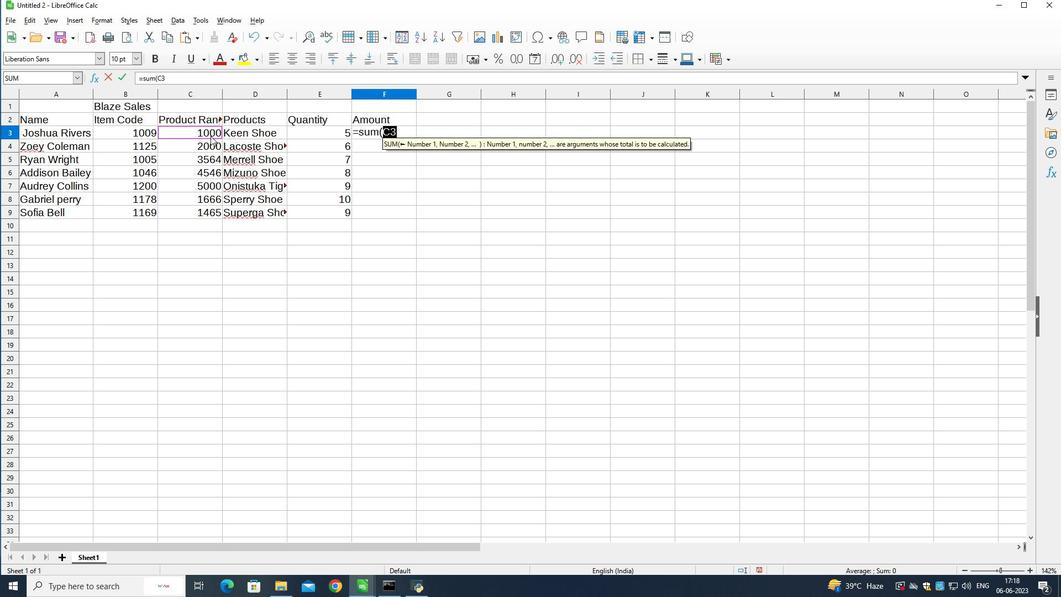 
Action: Mouse moved to (294, 134)
Screenshot: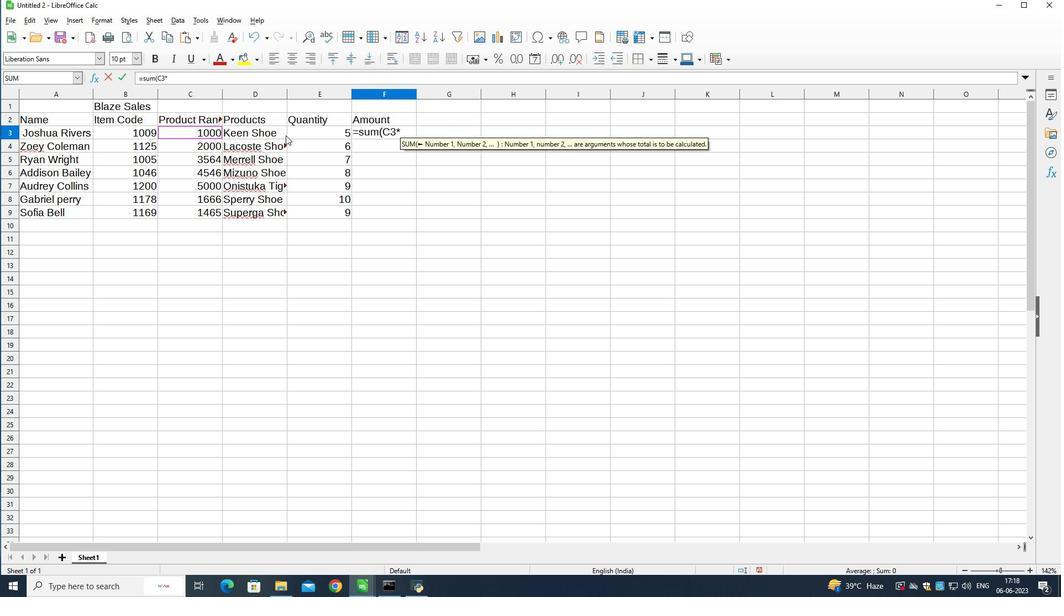 
Action: Mouse pressed left at (294, 134)
Screenshot: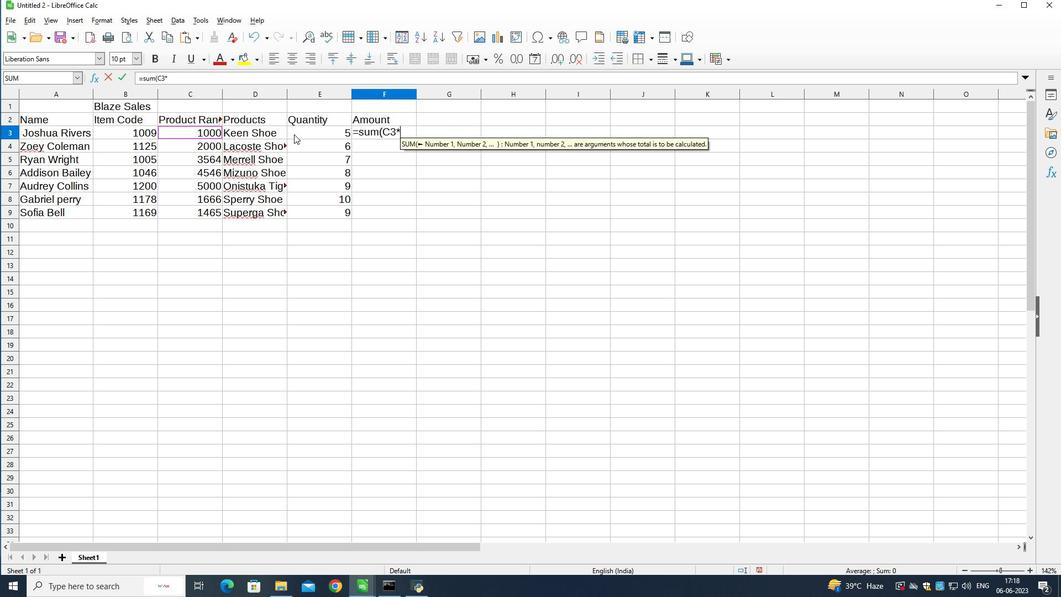 
Action: Key pressed <Key.shift_r>)<Key.enter>
Screenshot: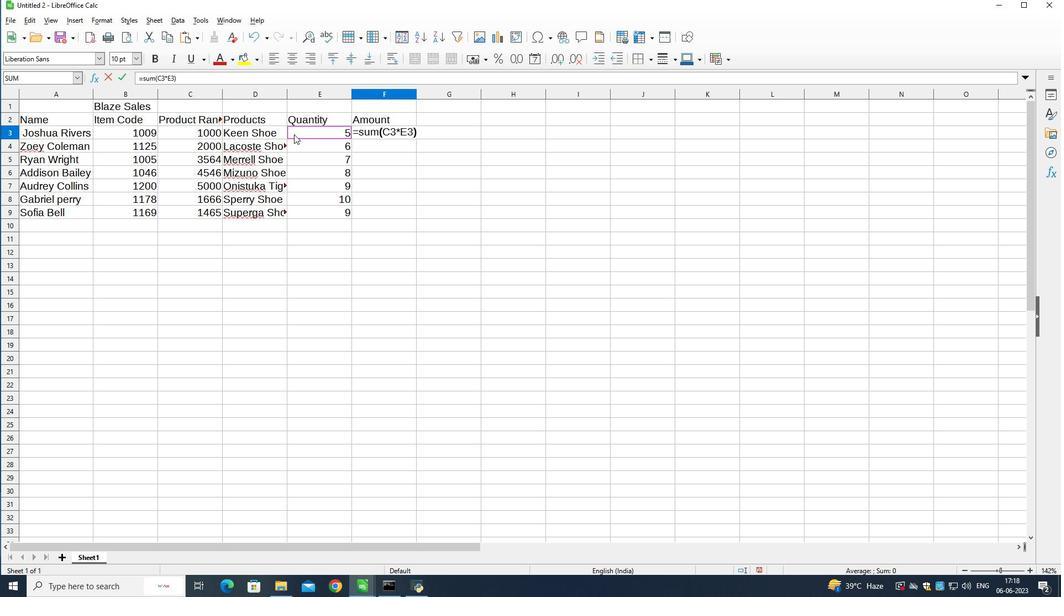 
Action: Mouse moved to (381, 130)
Screenshot: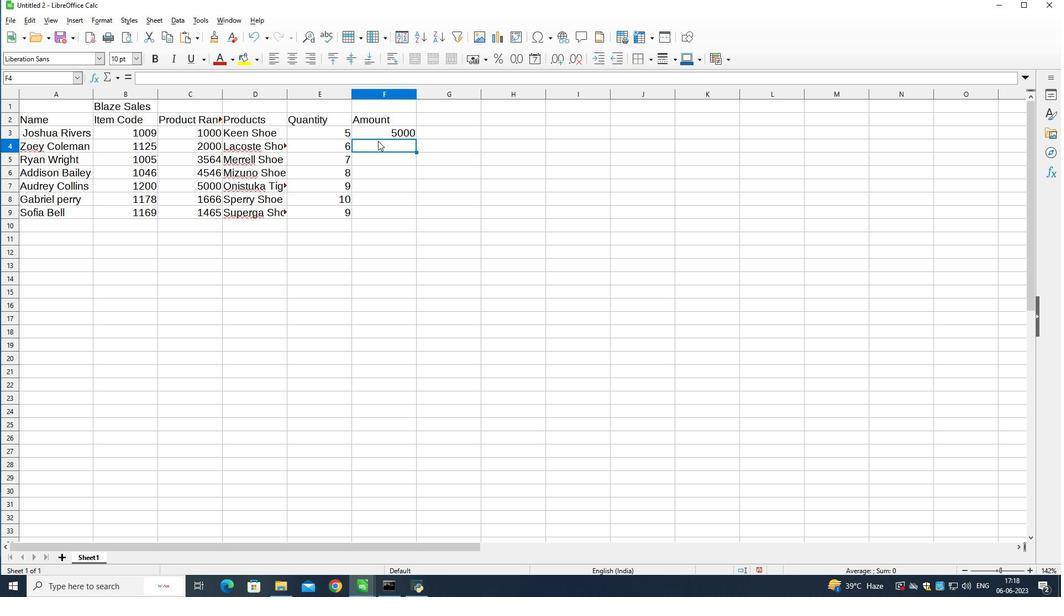 
Action: Mouse pressed left at (381, 130)
Screenshot: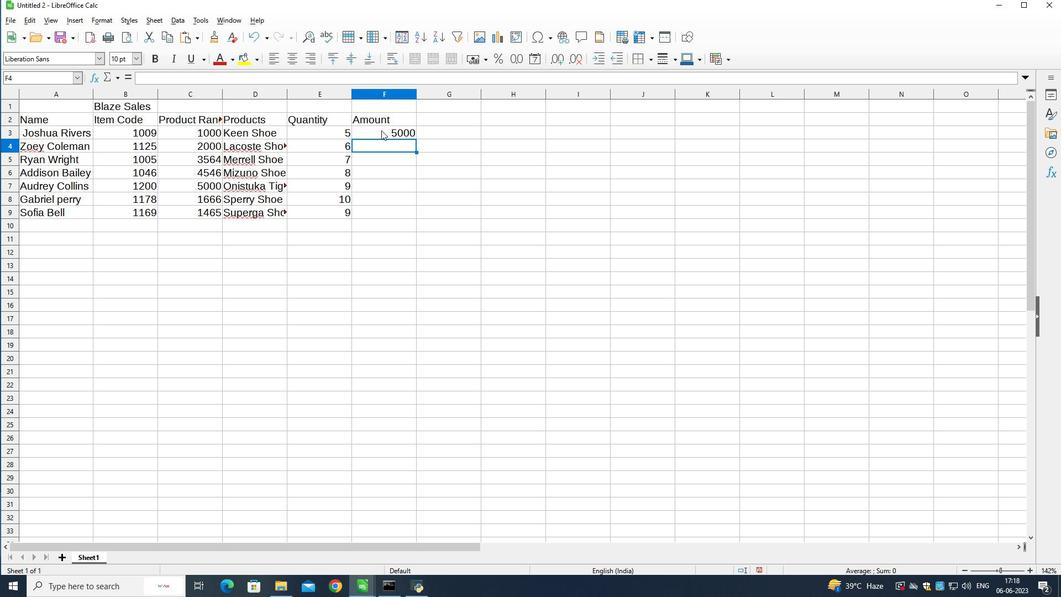 
Action: Mouse moved to (414, 138)
Screenshot: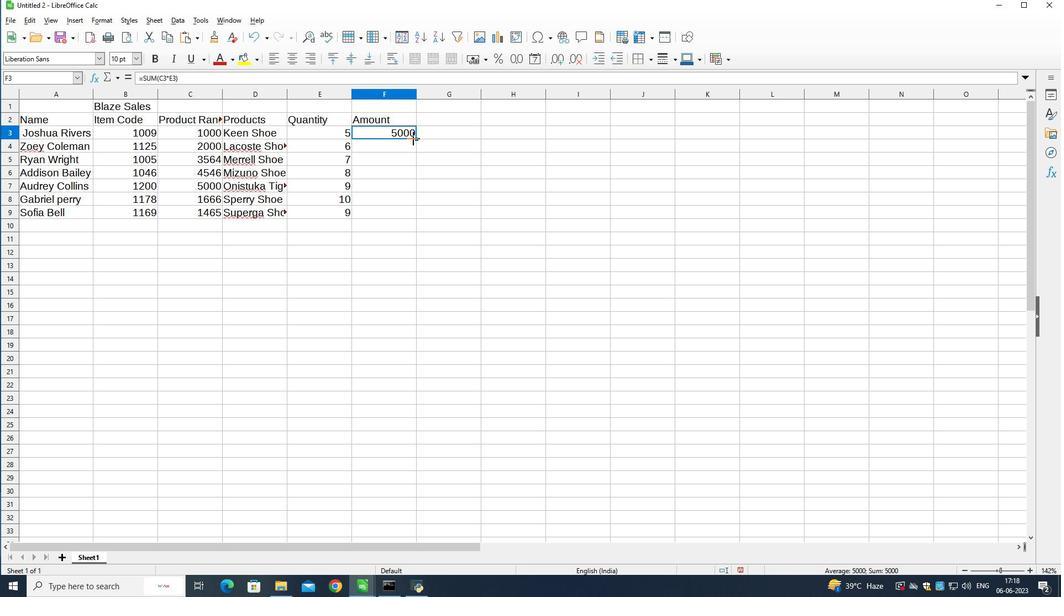 
Action: Mouse pressed left at (414, 138)
Screenshot: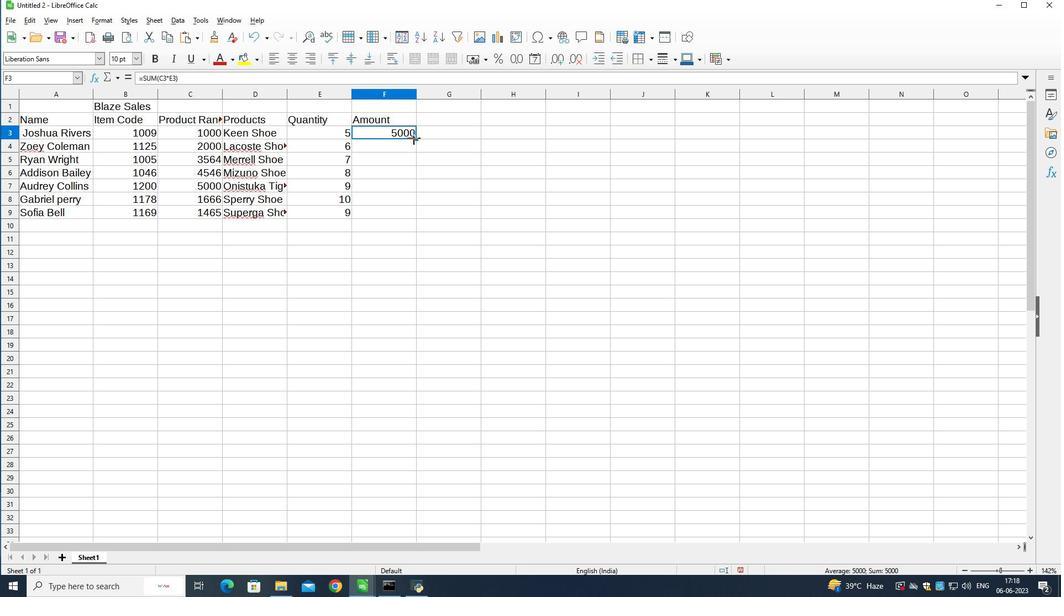 
Action: Mouse moved to (437, 118)
Screenshot: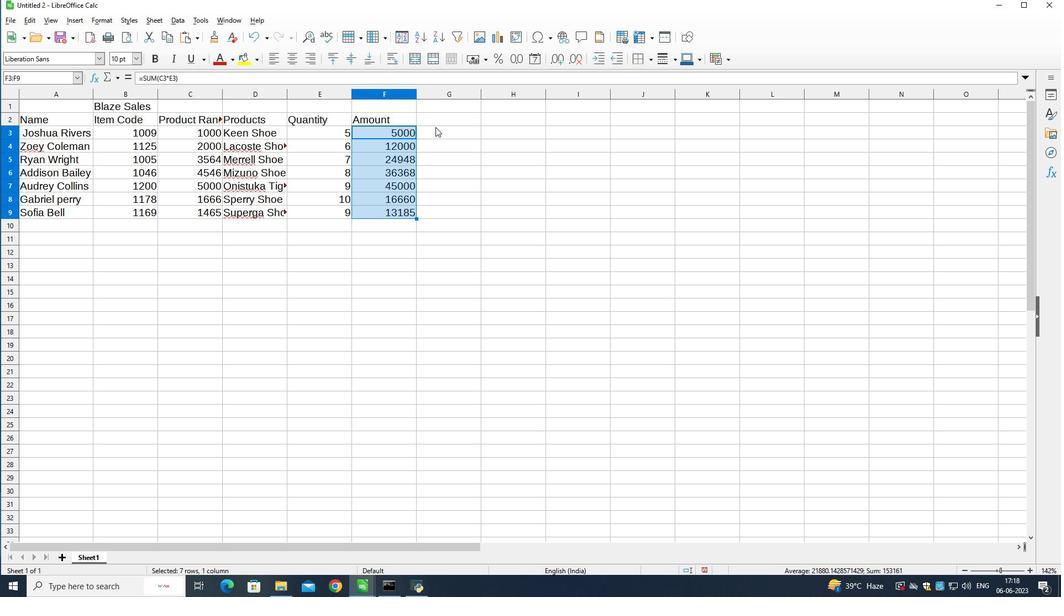 
Action: Mouse pressed left at (437, 118)
Screenshot: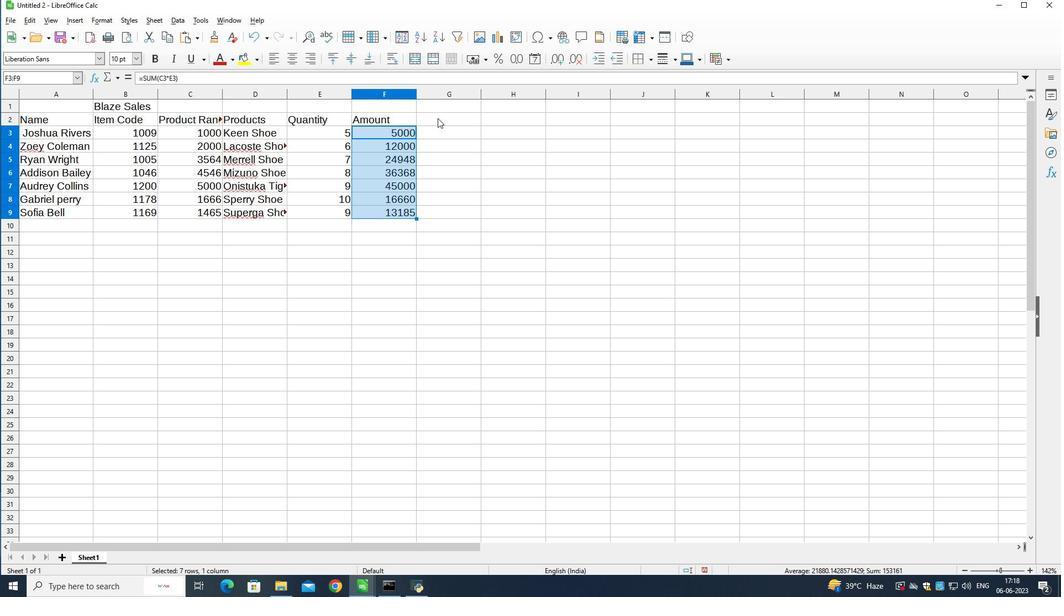 
Action: Mouse moved to (984, 0)
Screenshot: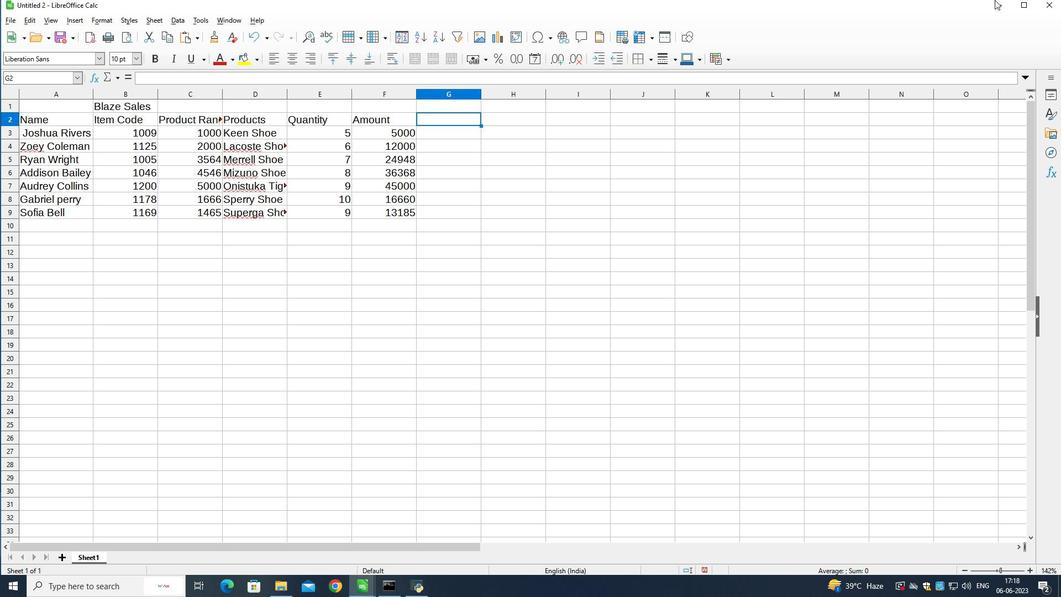
Action: Key pressed <Key.shift>Tax<Key.down>=sum<Key.shift_r>(
Screenshot: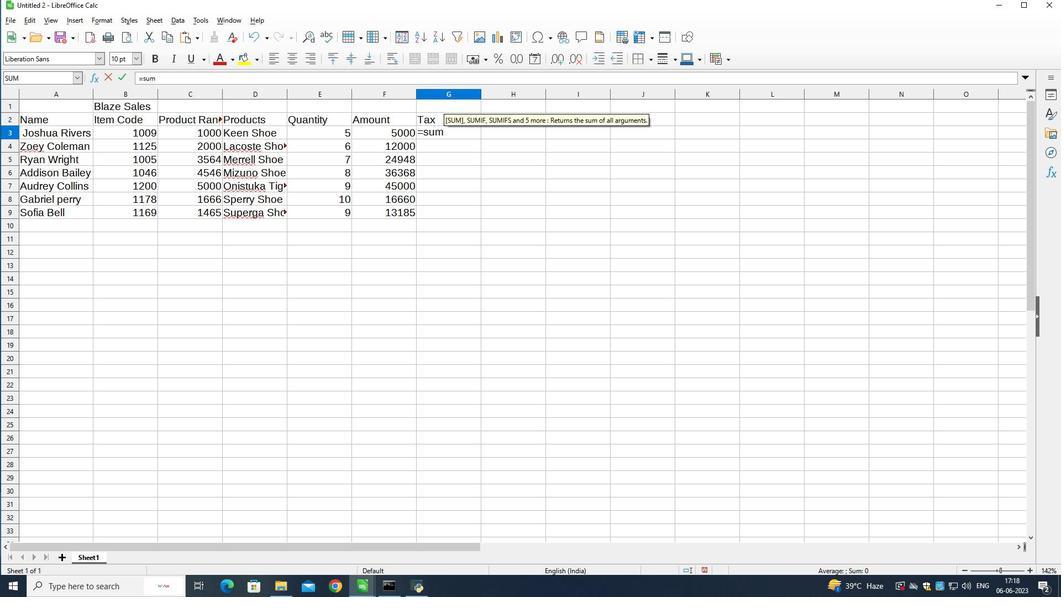 
Action: Mouse moved to (377, 129)
Screenshot: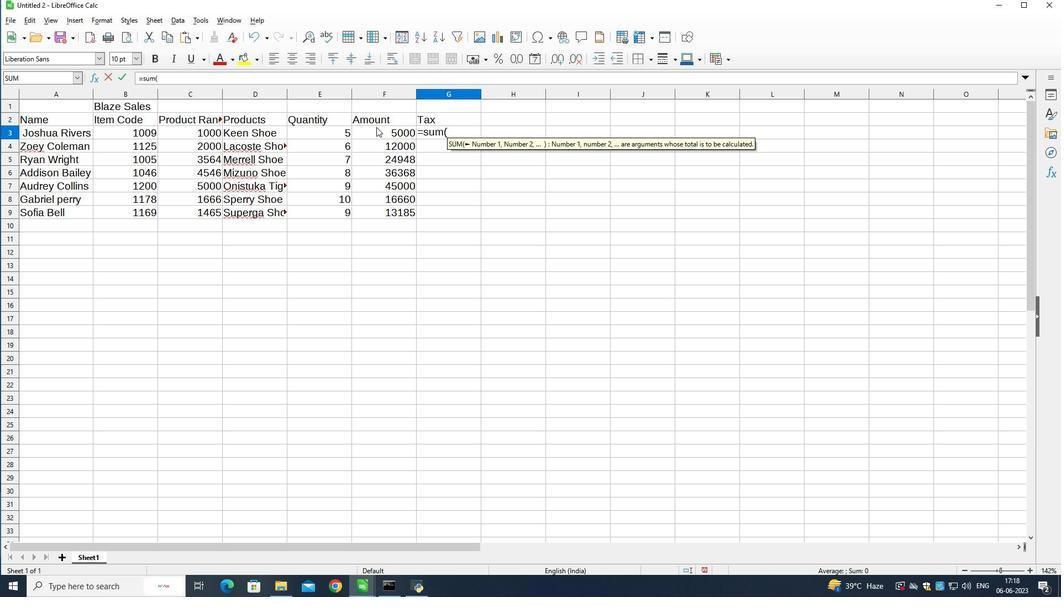 
Action: Mouse pressed left at (377, 129)
Screenshot: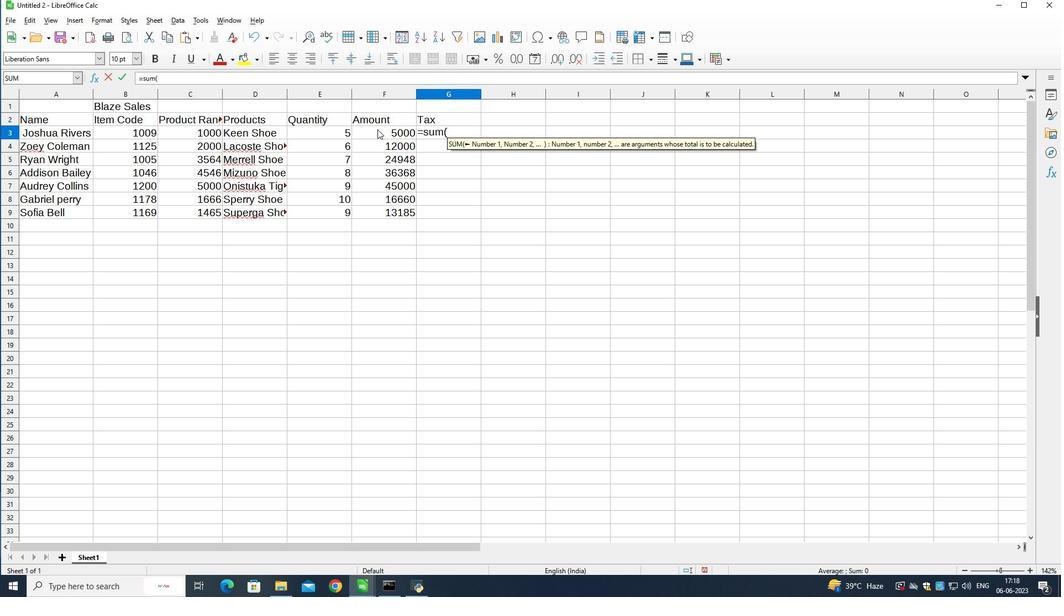 
Action: Key pressed *12<Key.shift>%<Key.shift_r>)<Key.enter>
Screenshot: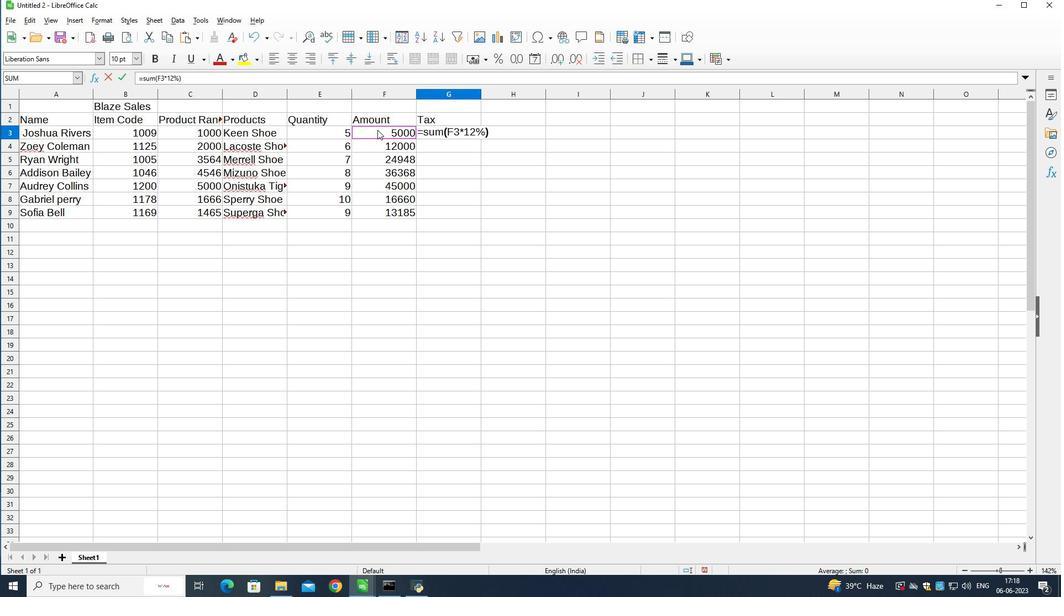 
Action: Mouse moved to (450, 132)
Screenshot: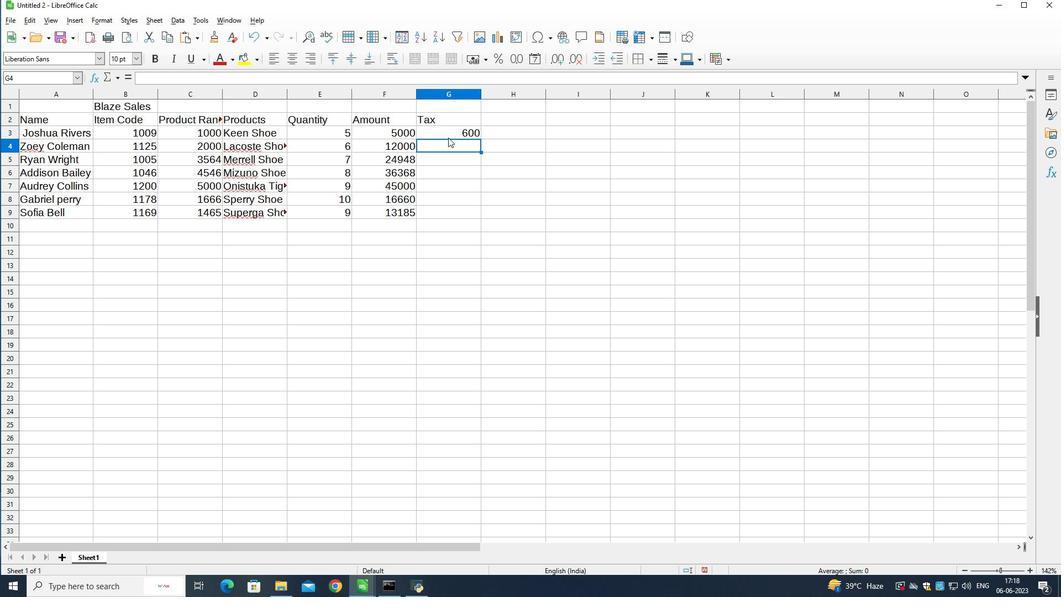 
Action: Mouse pressed left at (450, 132)
Screenshot: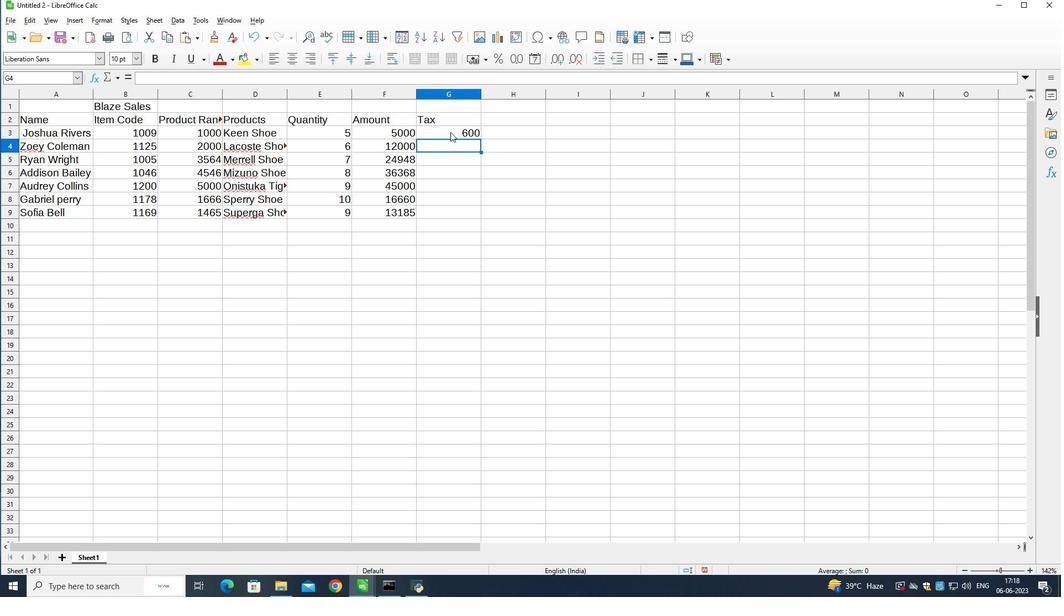 
Action: Mouse moved to (479, 137)
Screenshot: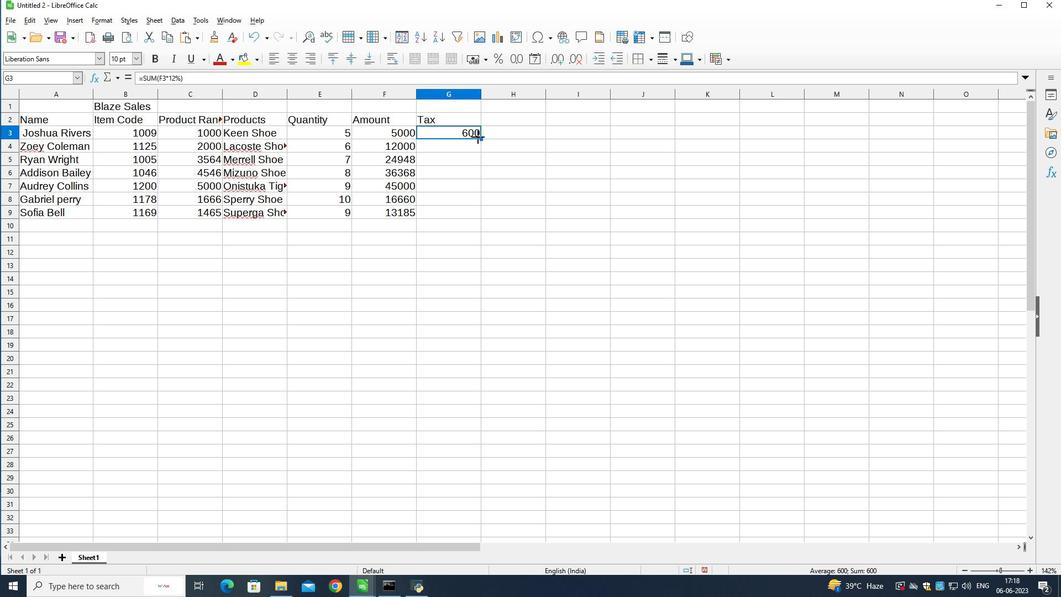 
Action: Mouse pressed left at (479, 137)
Screenshot: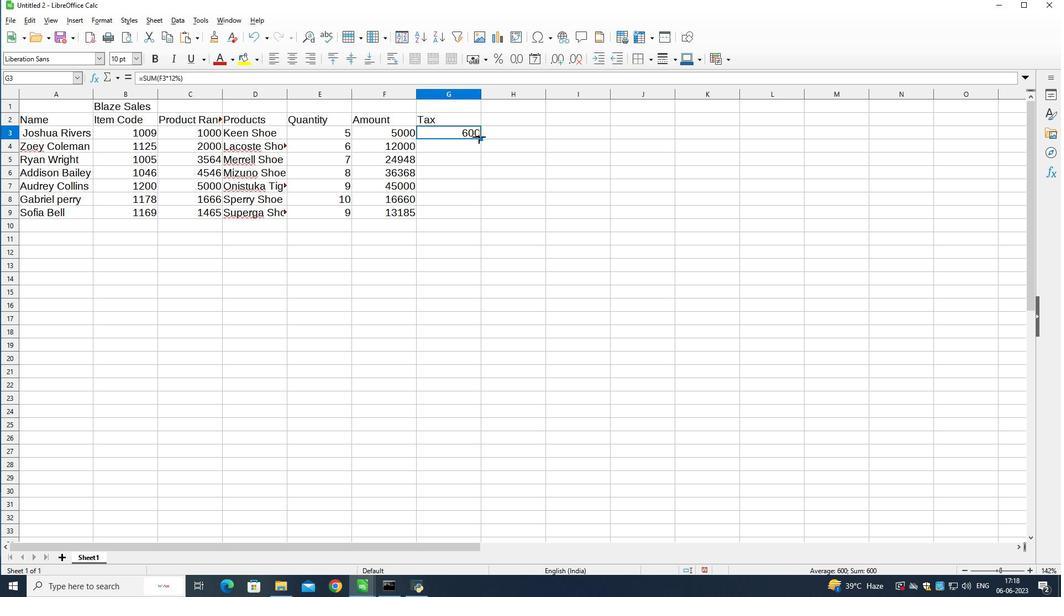 
Action: Mouse moved to (505, 121)
Screenshot: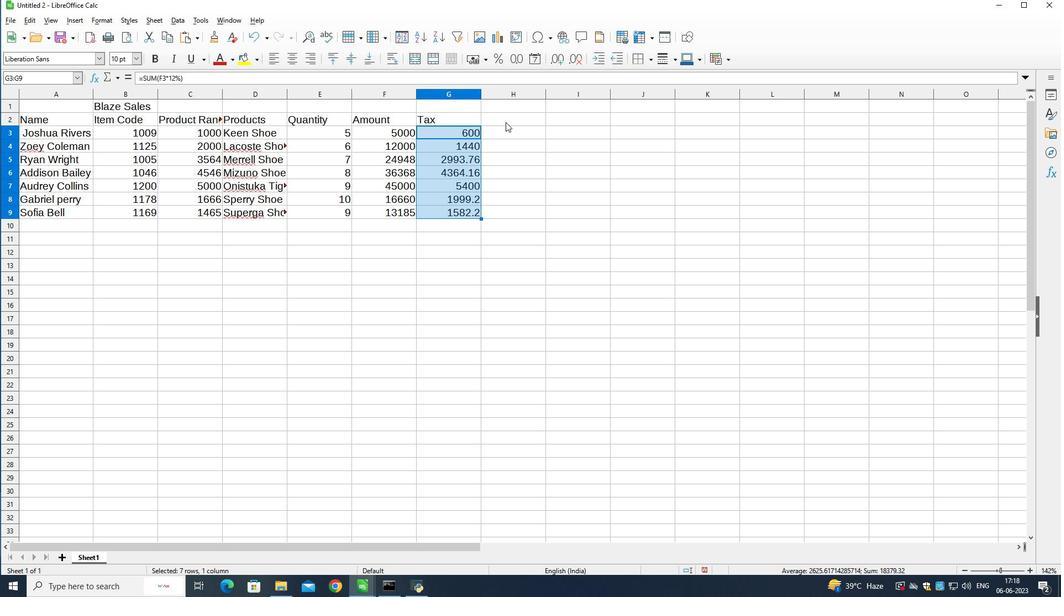 
Action: Mouse pressed left at (505, 121)
Screenshot: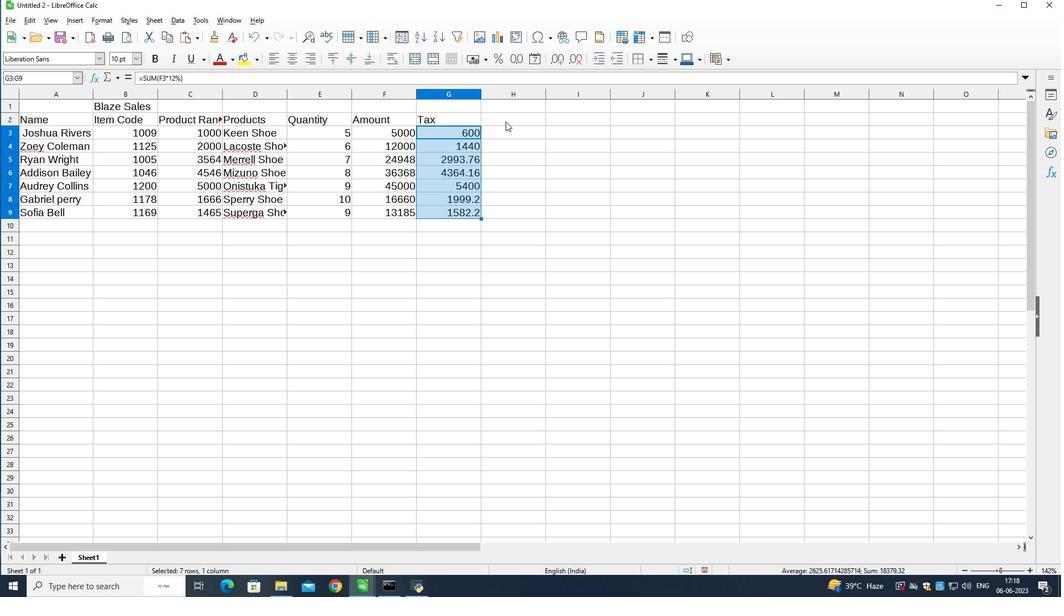 
Action: Key pressed <Key.shift>Commission<Key.down>=sum<Key.shift_r>(
Screenshot: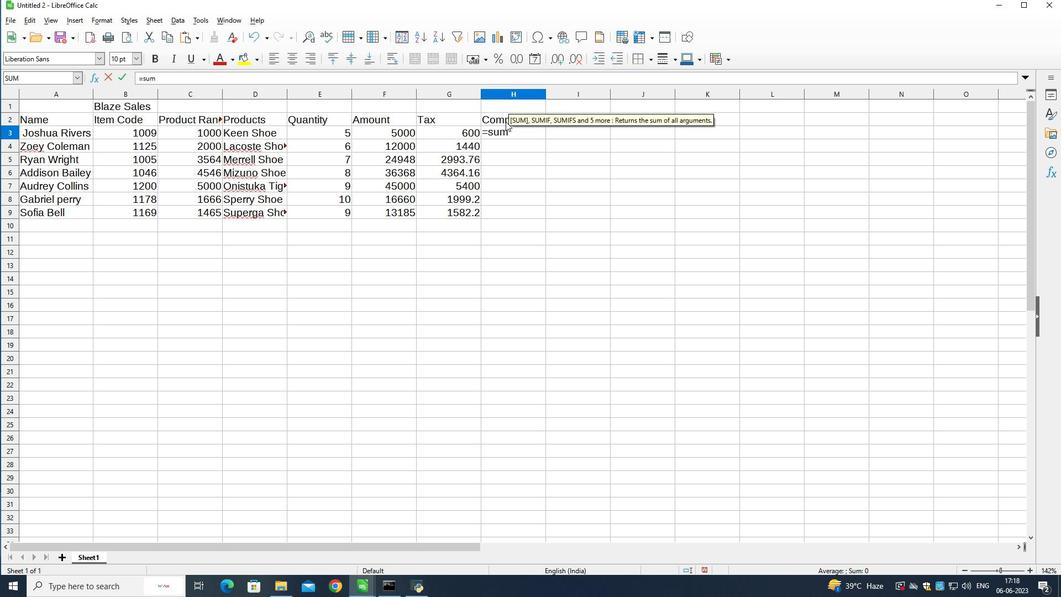
Action: Mouse moved to (401, 133)
Screenshot: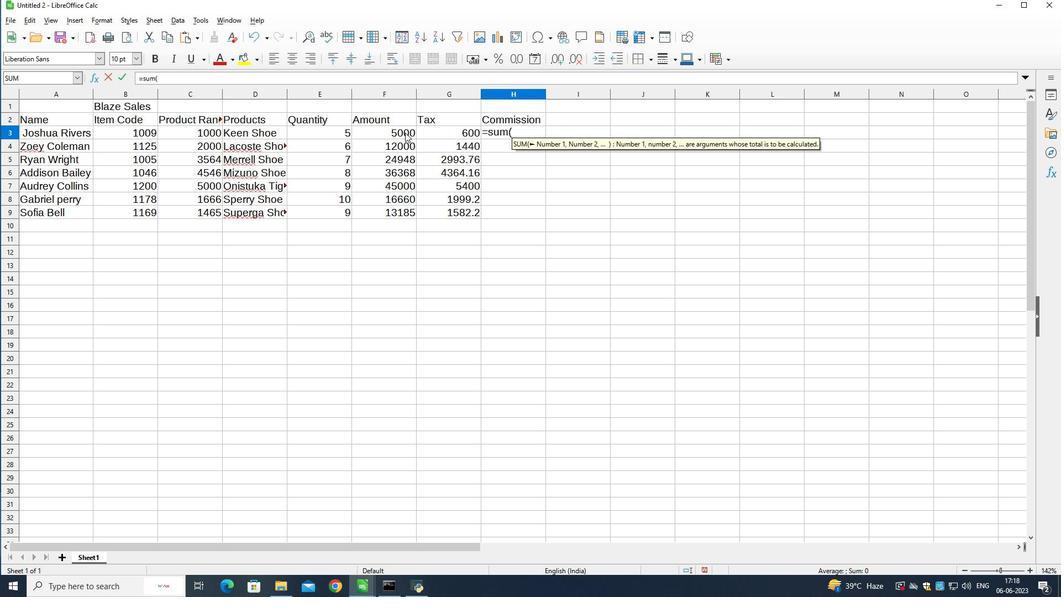 
Action: Mouse pressed left at (401, 133)
Screenshot: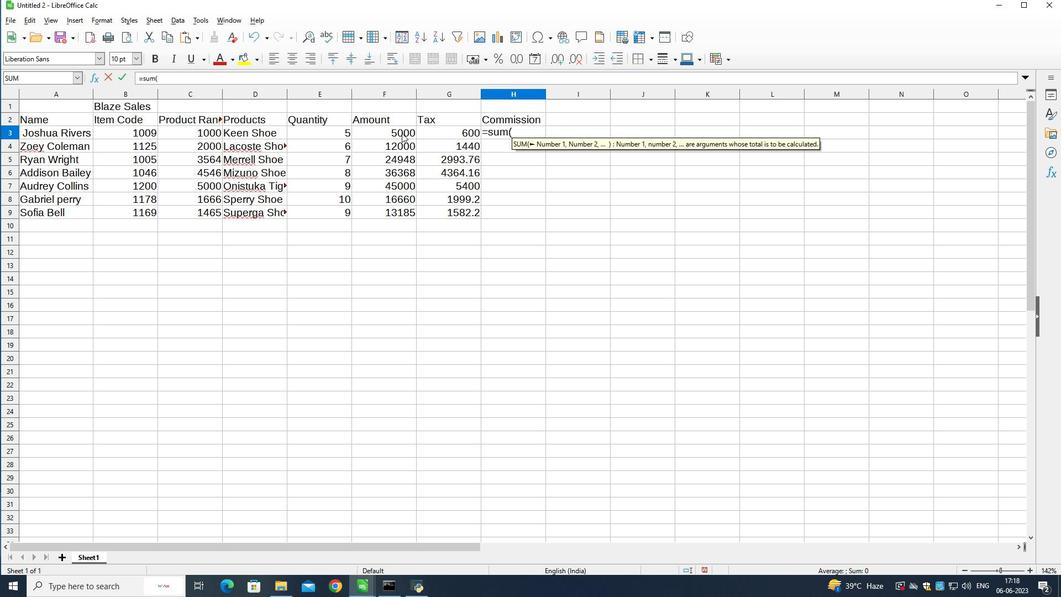 
Action: Key pressed *
Screenshot: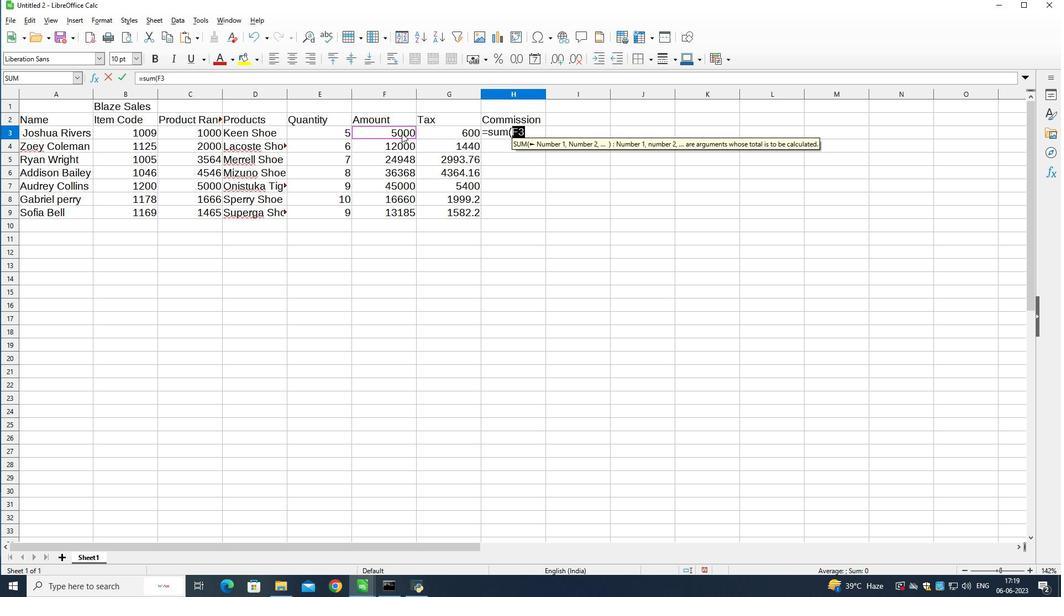 
Action: Mouse moved to (401, 134)
Screenshot: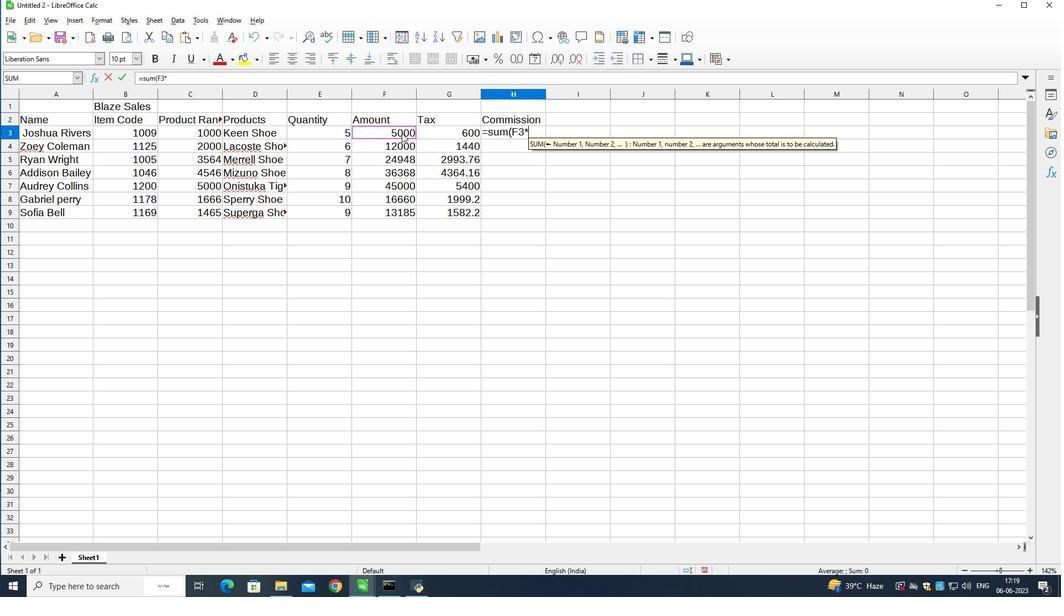 
Action: Key pressed 2<Key.shift><Key.shift><Key.shift>%<Key.shift_r>)
Screenshot: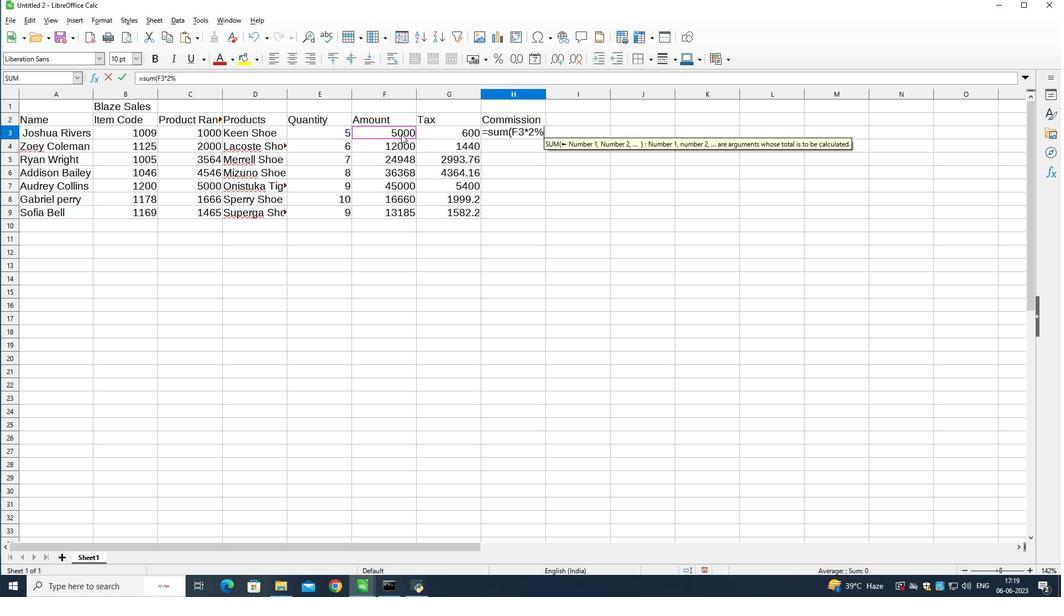 
Action: Mouse moved to (366, 220)
Screenshot: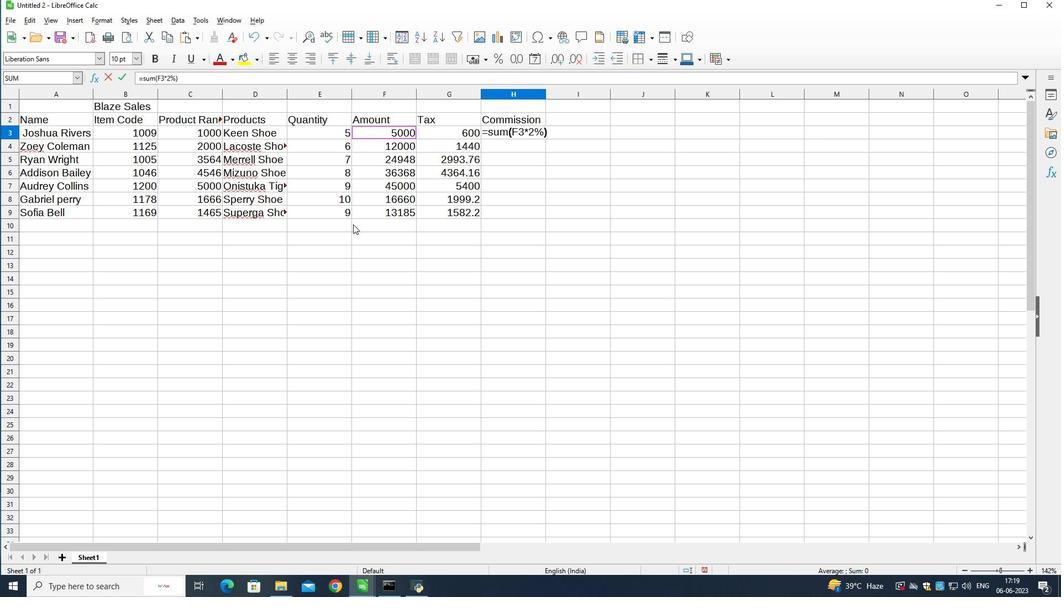 
Action: Key pressed <Key.enter>
Screenshot: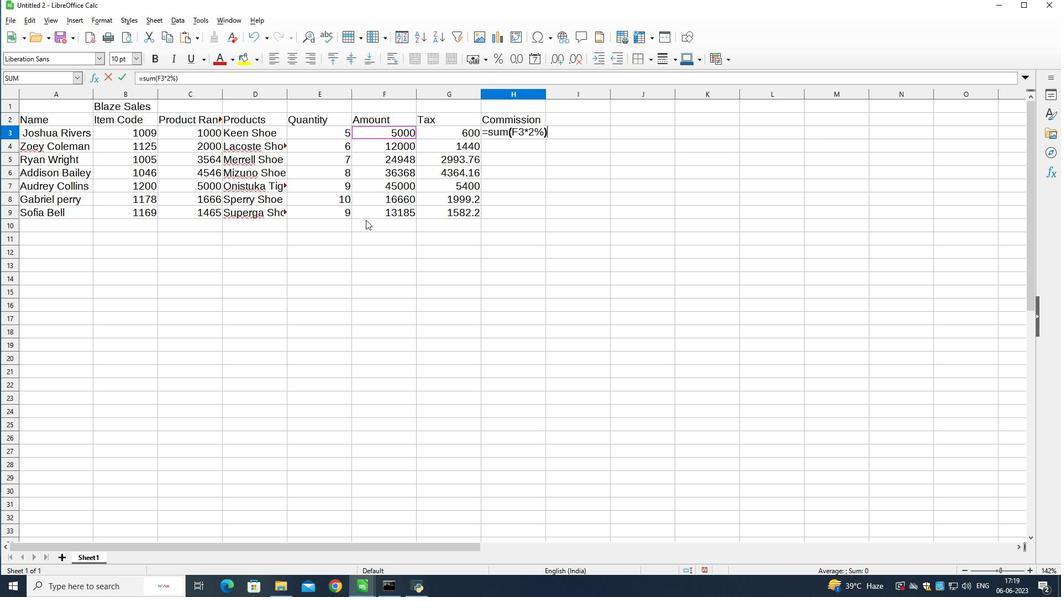 
Action: Mouse moved to (532, 132)
Screenshot: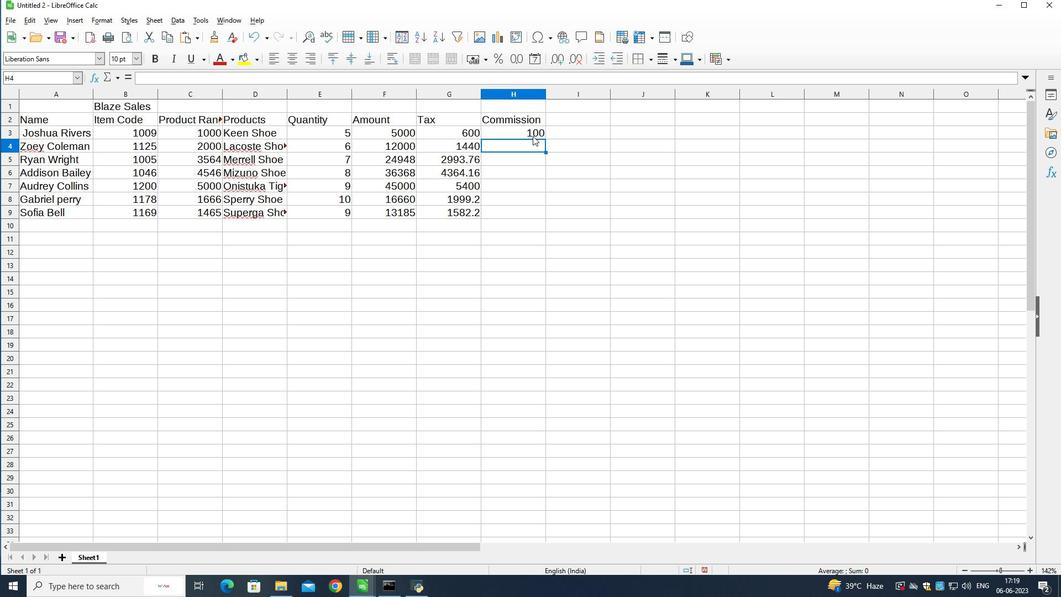 
Action: Mouse pressed left at (532, 132)
Screenshot: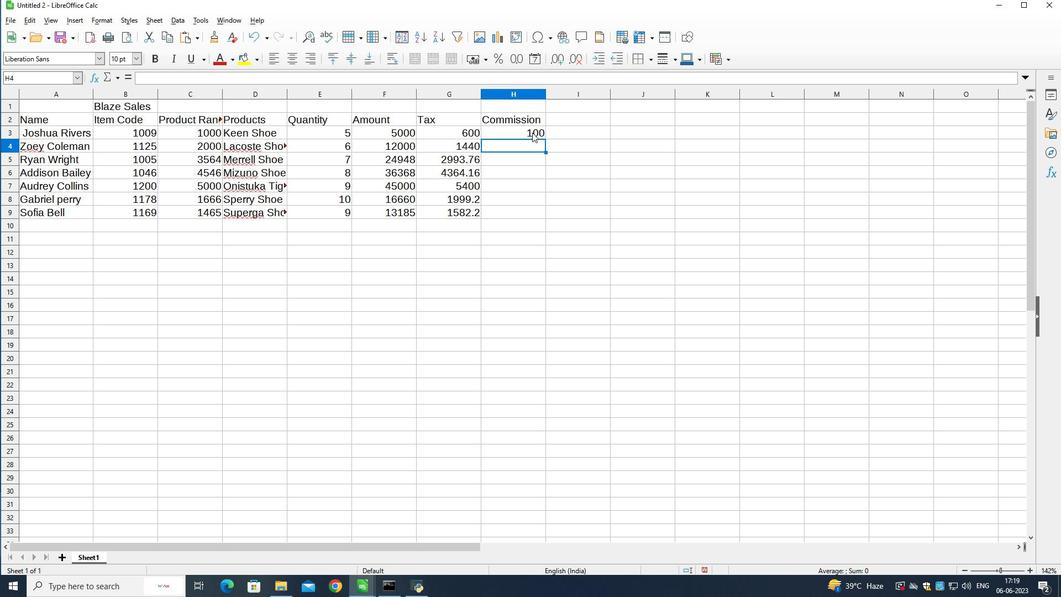 
Action: Mouse moved to (544, 137)
Screenshot: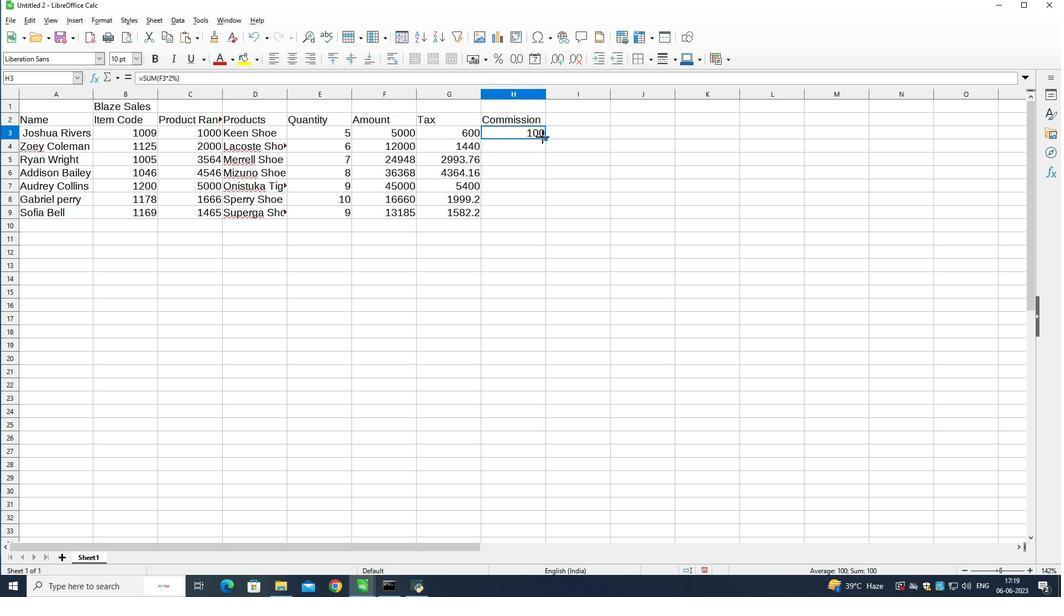 
Action: Mouse pressed left at (544, 137)
Screenshot: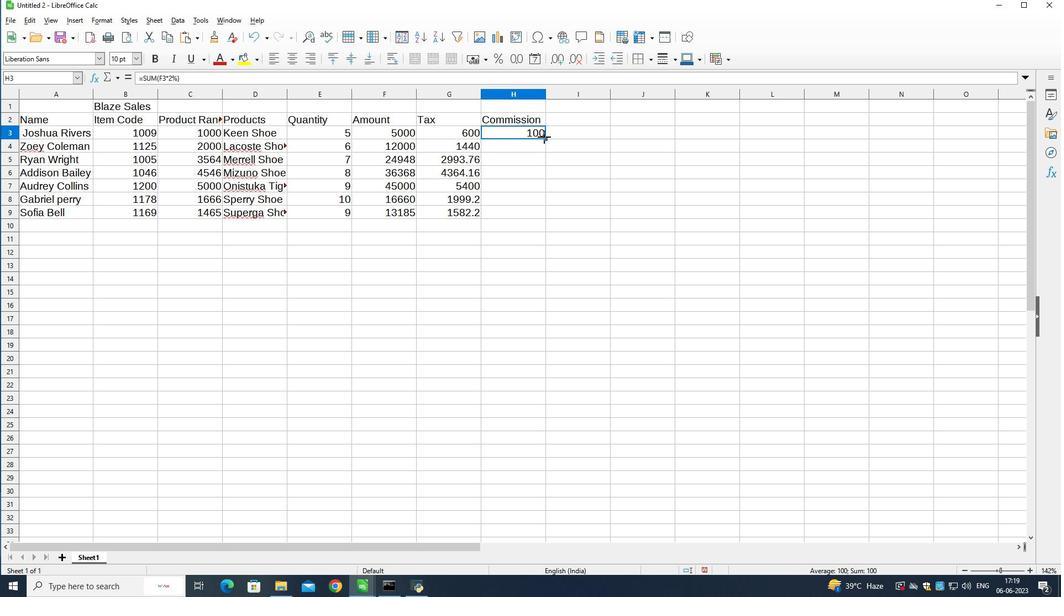 
Action: Mouse moved to (584, 120)
Screenshot: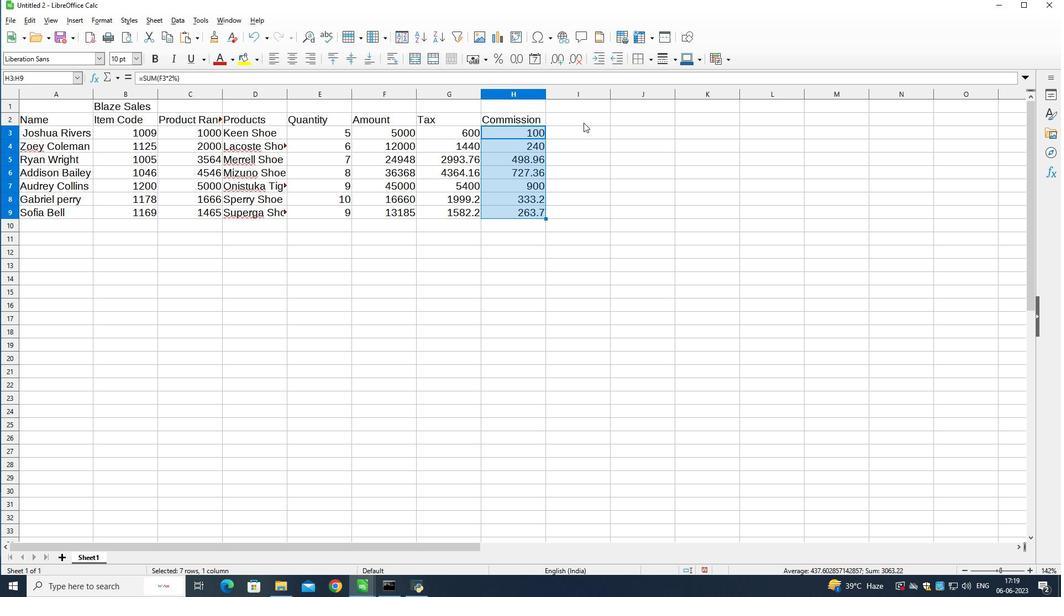 
Action: Mouse pressed left at (584, 120)
Screenshot: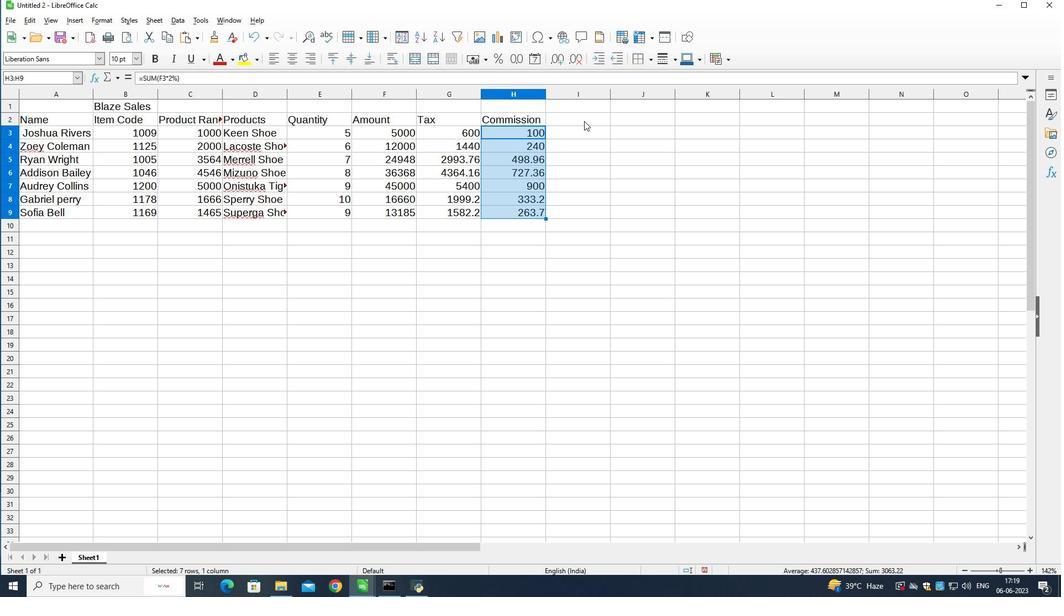 
Action: Mouse moved to (584, 121)
Screenshot: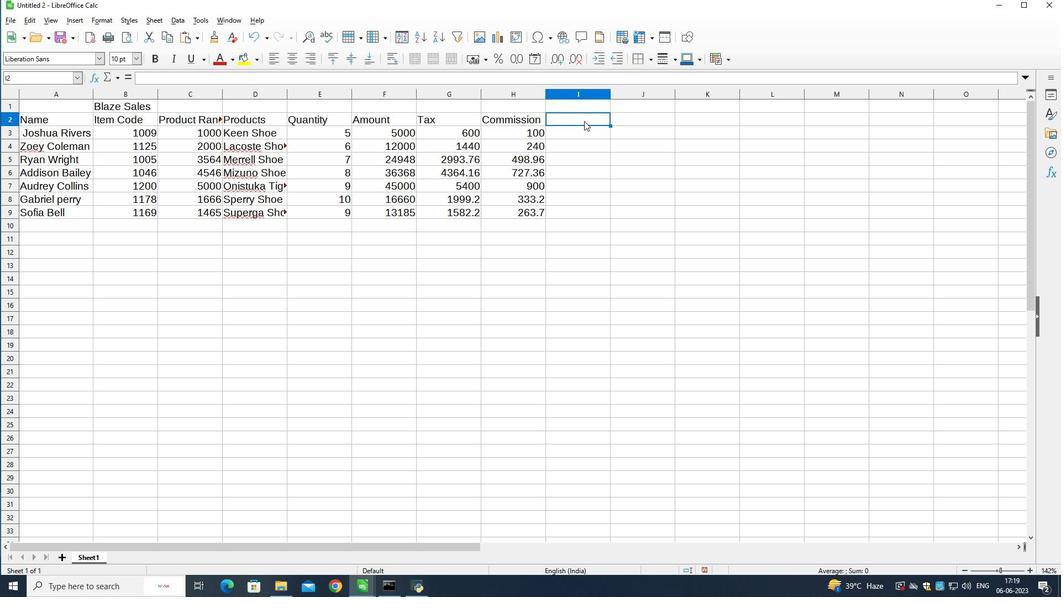 
Action: Key pressed <Key.shift>Total<Key.down>=sum<Key.shift_r>(
Screenshot: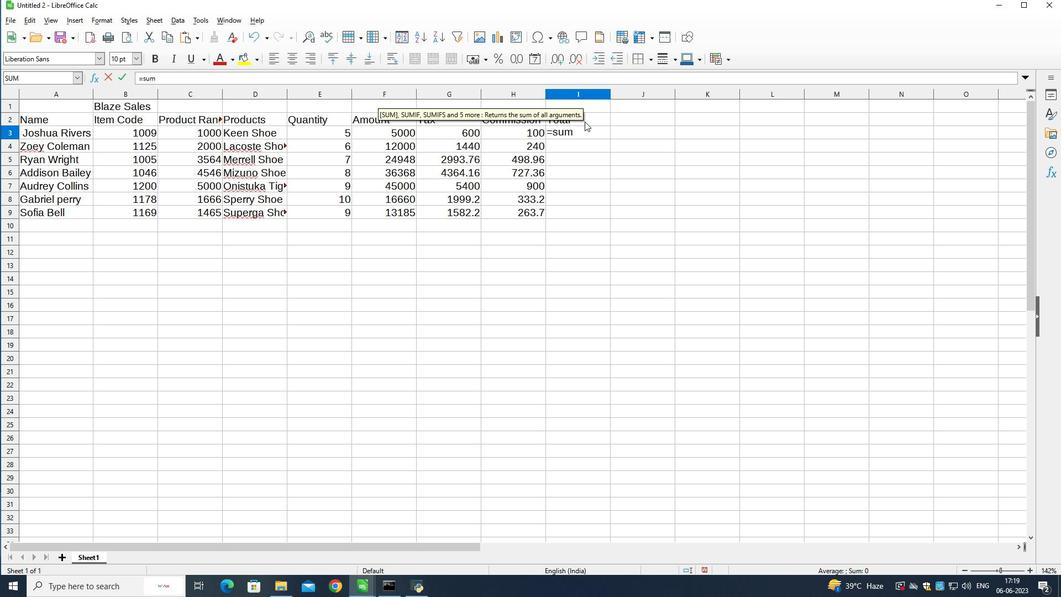 
Action: Mouse moved to (387, 134)
Screenshot: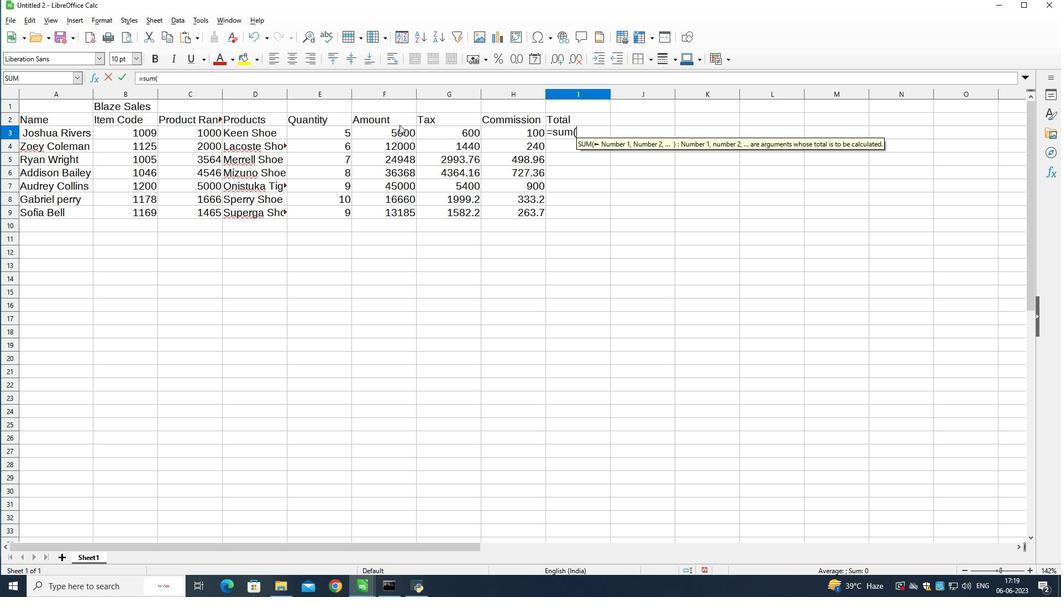 
Action: Mouse pressed left at (387, 134)
Screenshot: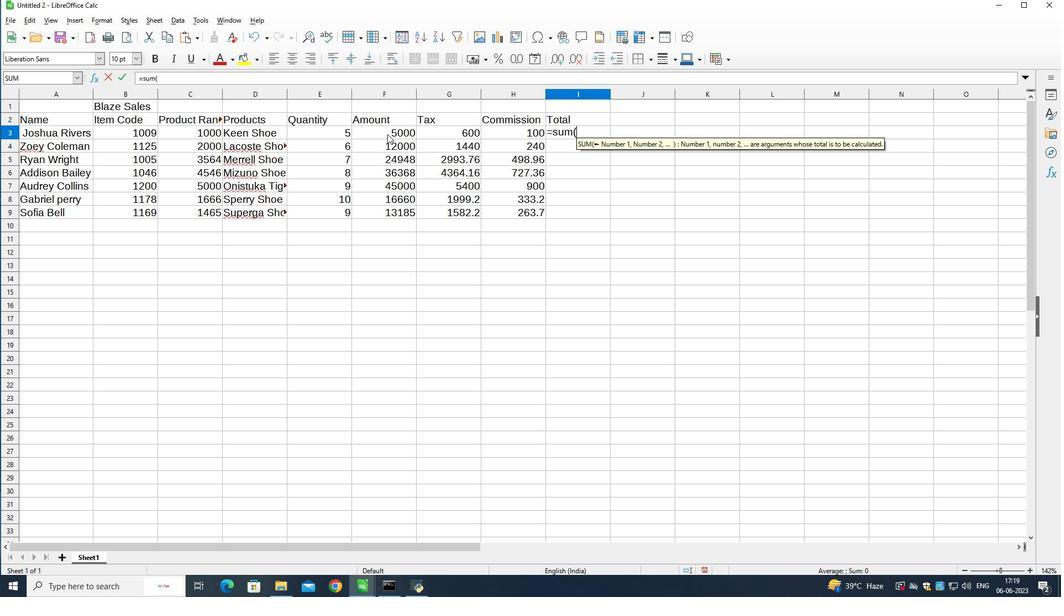 
Action: Key pressed +
Screenshot: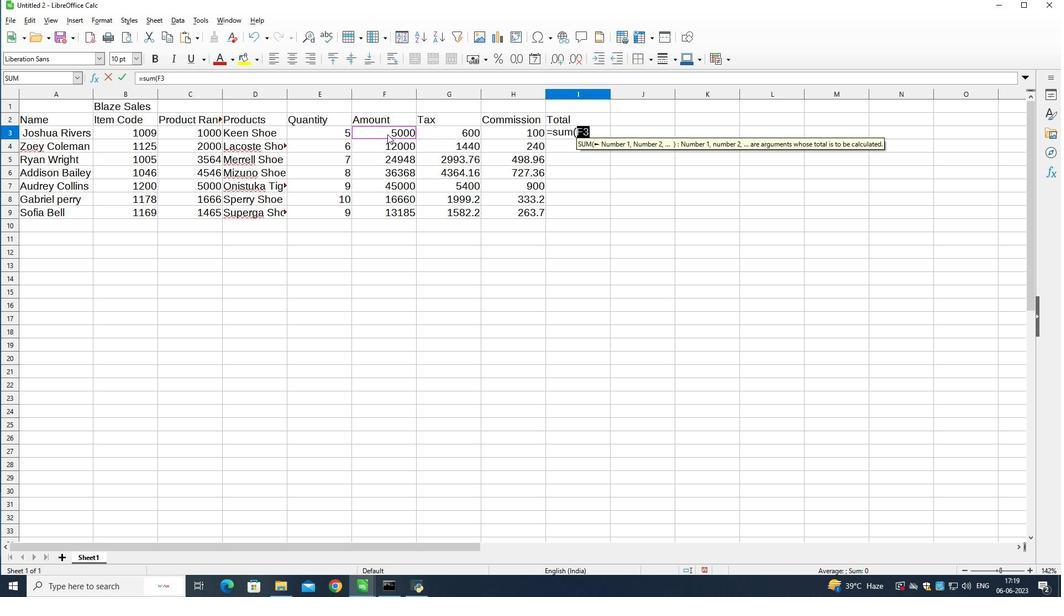 
Action: Mouse moved to (471, 131)
Screenshot: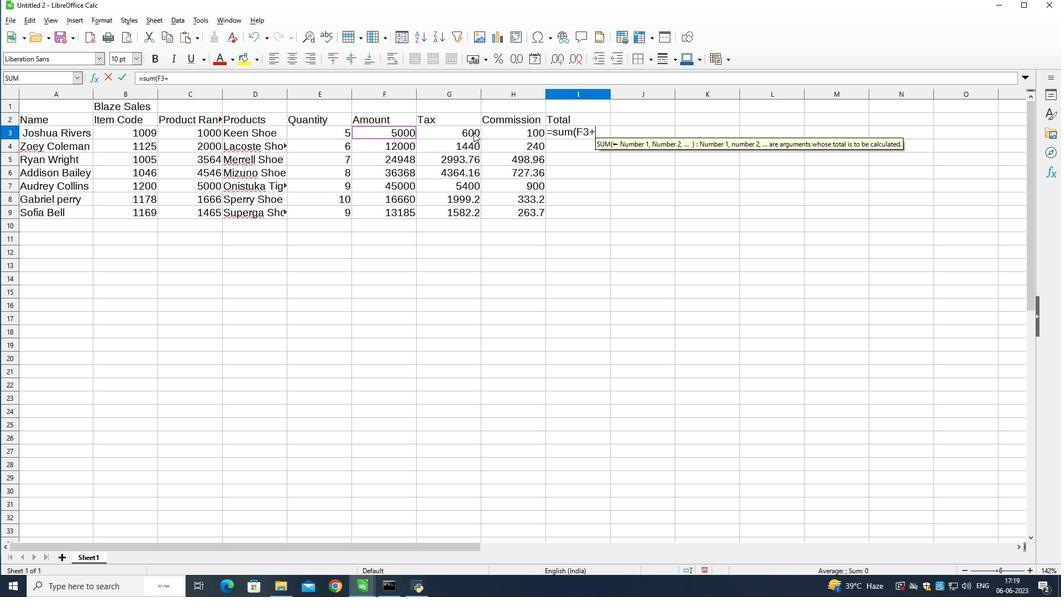 
Action: Mouse pressed left at (471, 131)
Screenshot: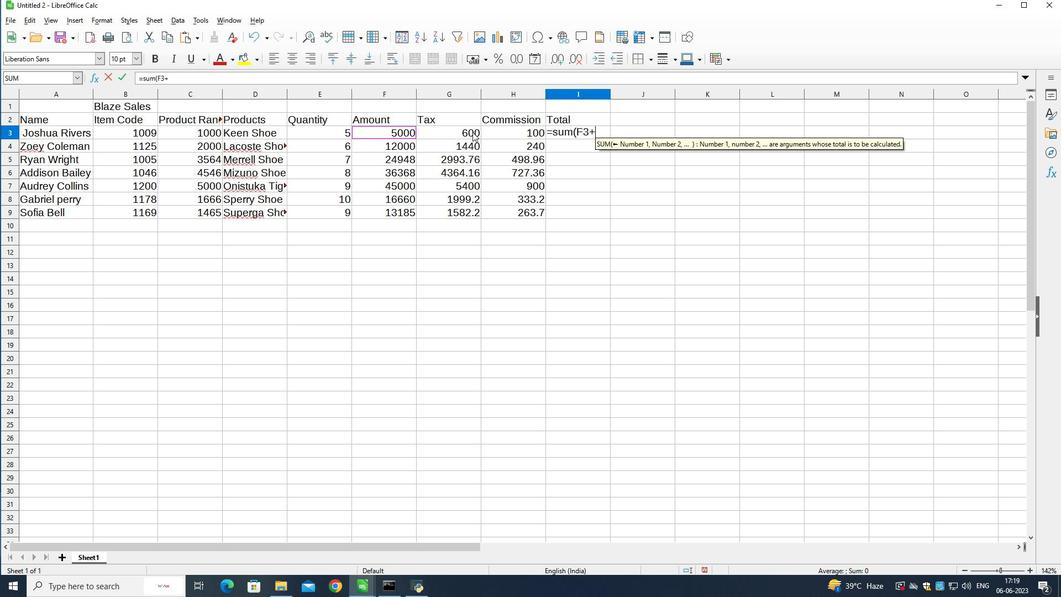 
Action: Key pressed +
Screenshot: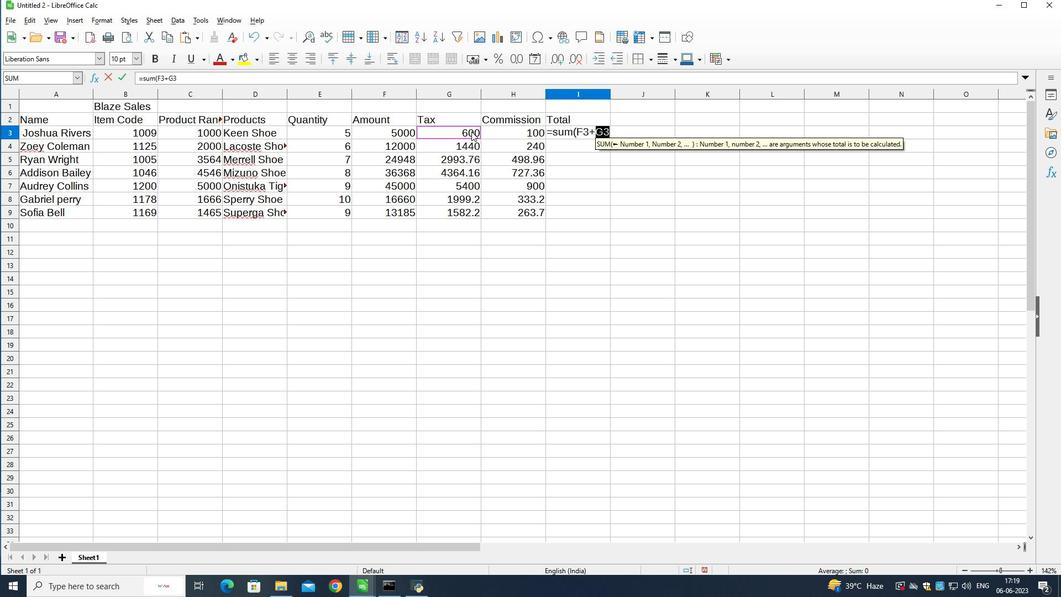 
Action: Mouse moved to (534, 133)
Screenshot: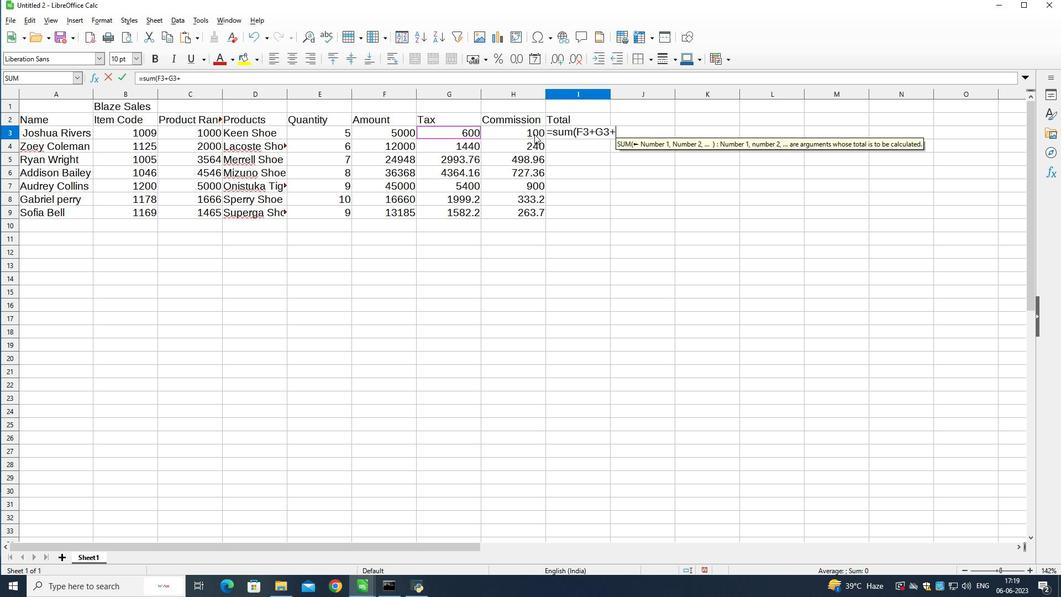 
Action: Mouse pressed left at (534, 133)
Screenshot: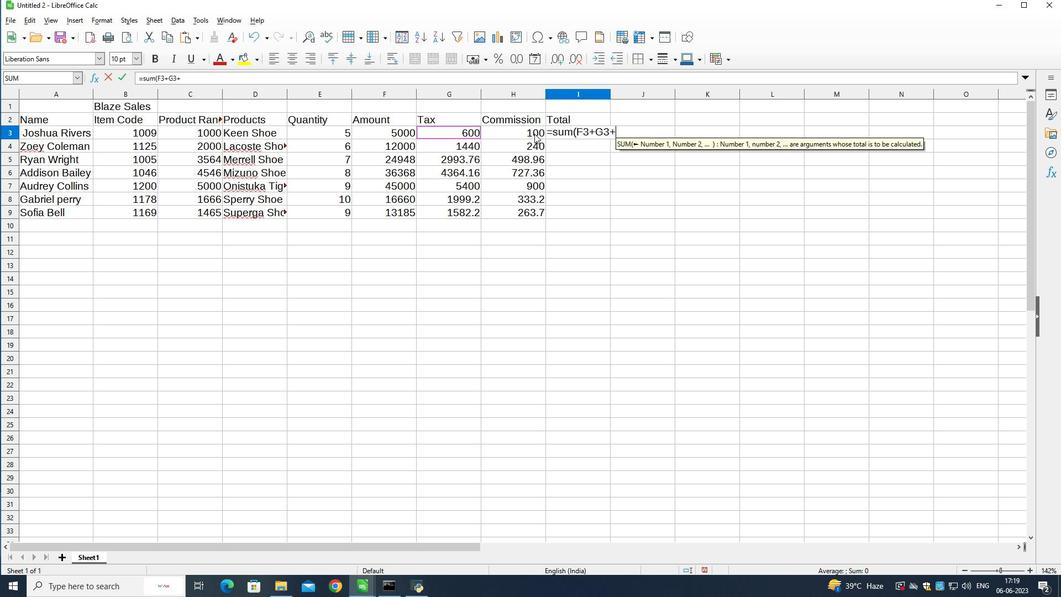 
Action: Key pressed <Key.shift_r>)<Key.enter>
Screenshot: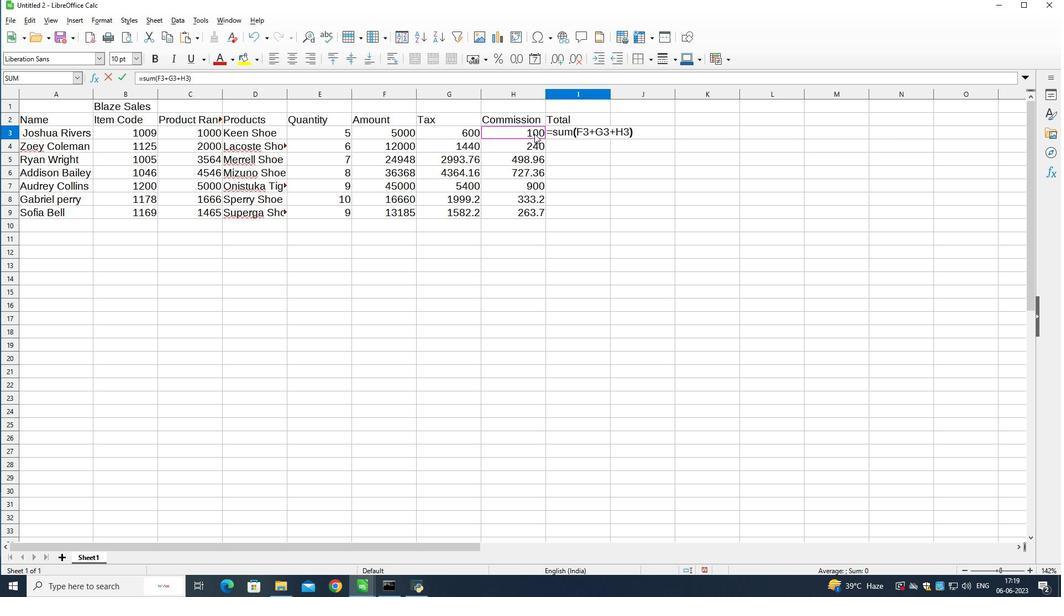 
Action: Mouse moved to (566, 132)
Screenshot: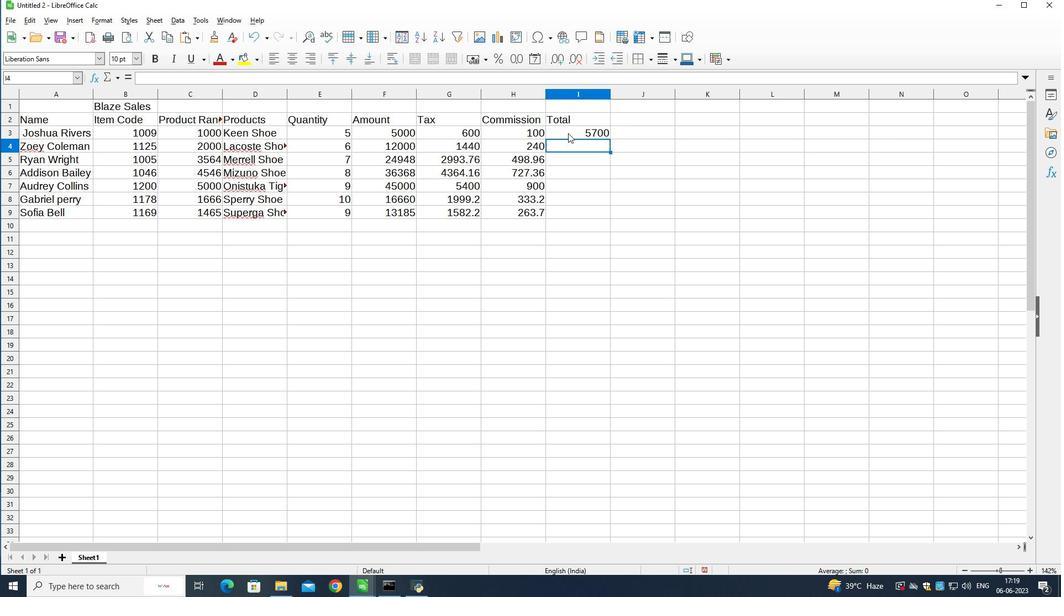 
Action: Mouse pressed left at (566, 132)
Screenshot: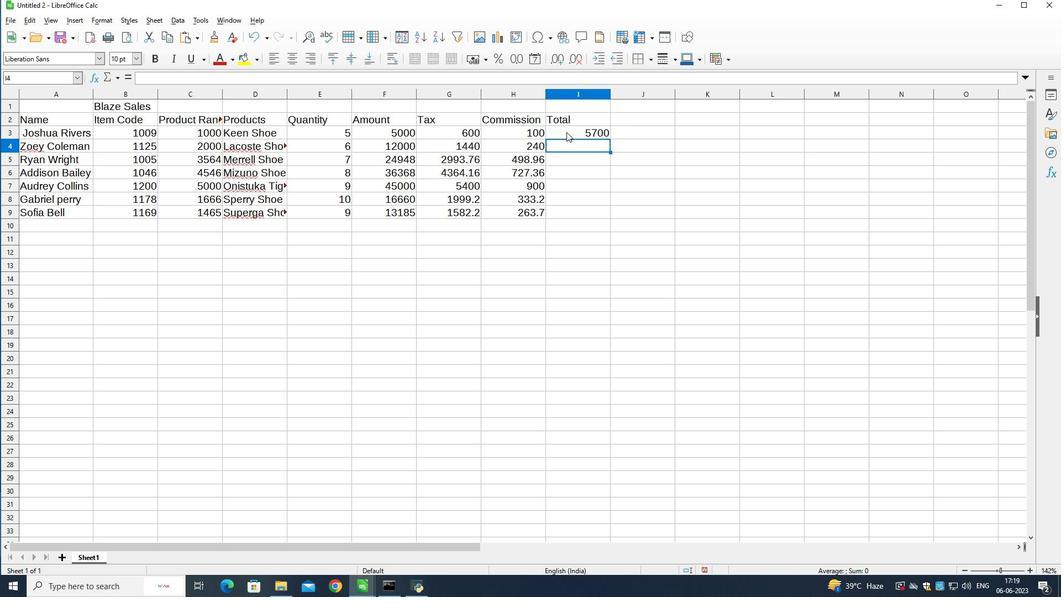 
Action: Mouse moved to (609, 137)
Screenshot: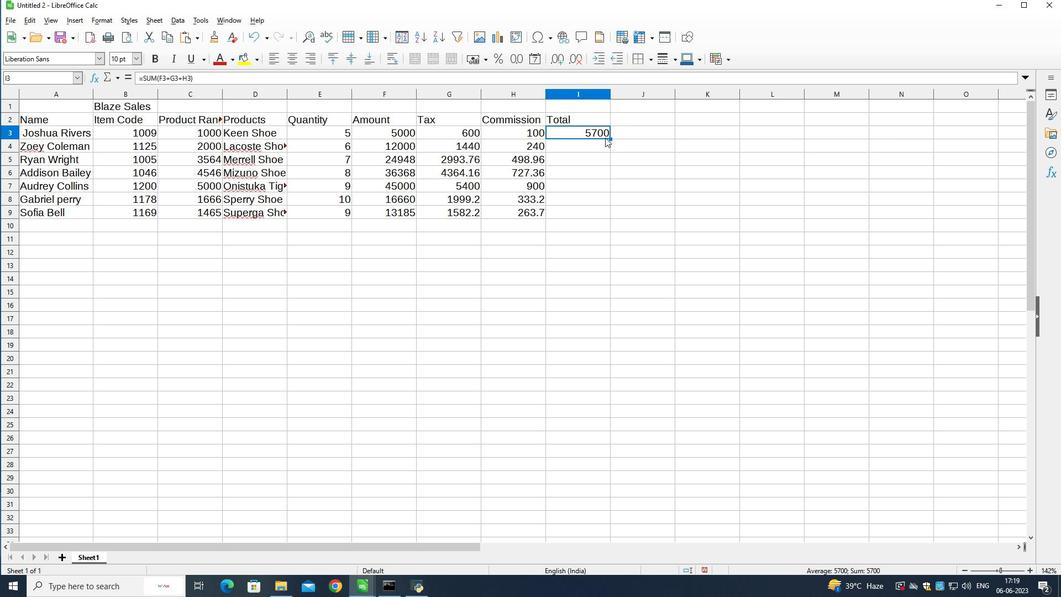 
Action: Mouse pressed left at (609, 137)
Screenshot: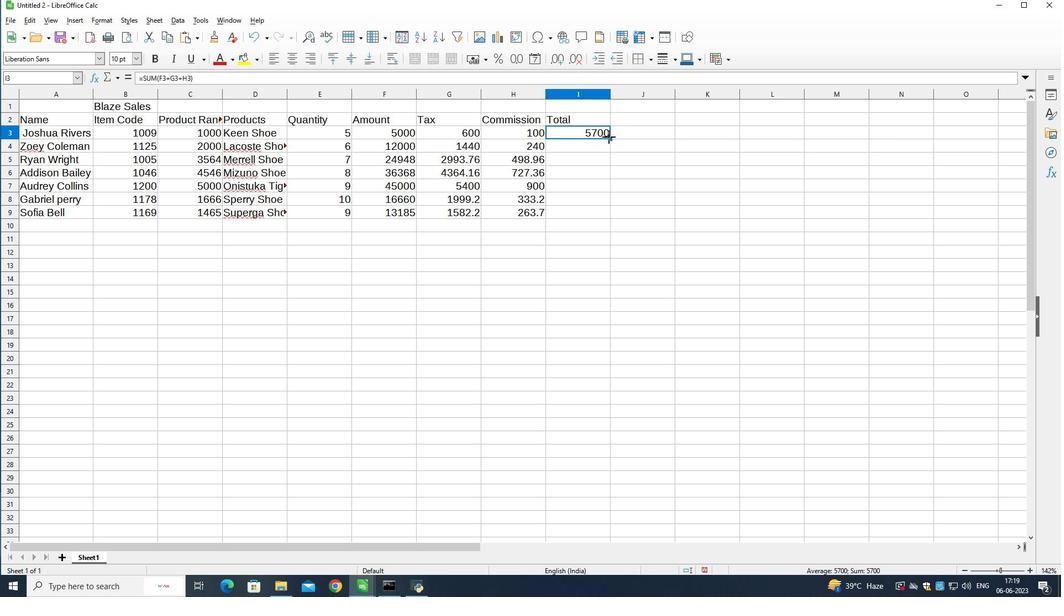 
Action: Mouse moved to (649, 204)
Screenshot: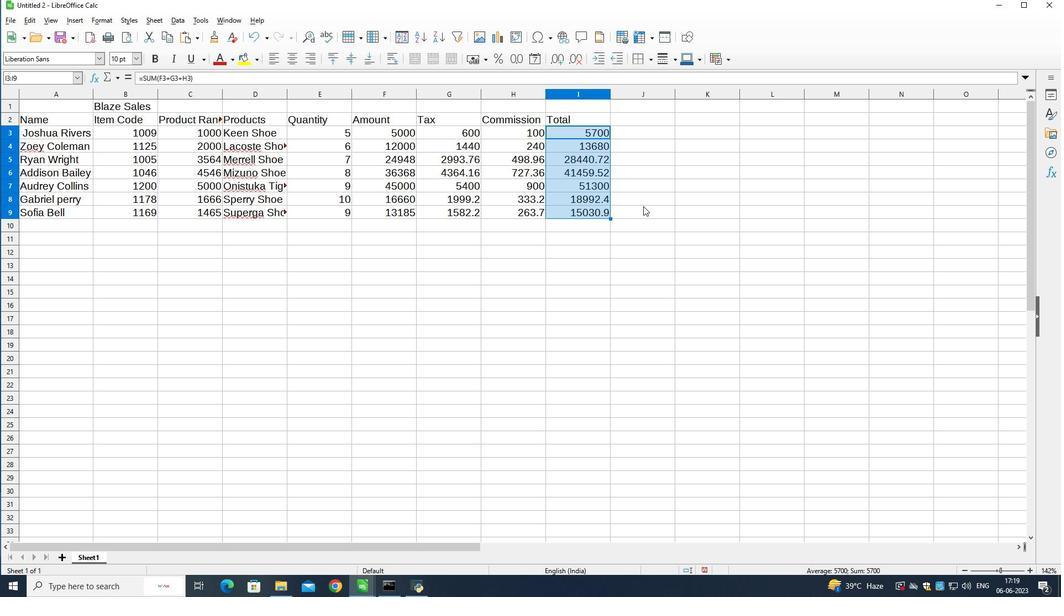 
Action: Mouse pressed left at (649, 204)
Screenshot: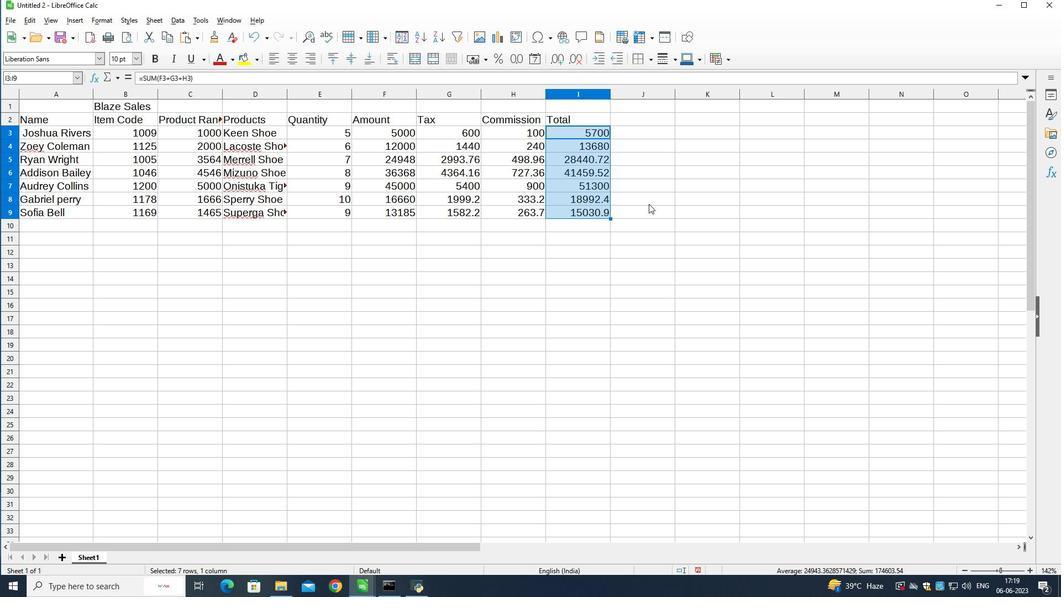 
Action: Mouse moved to (629, 236)
Screenshot: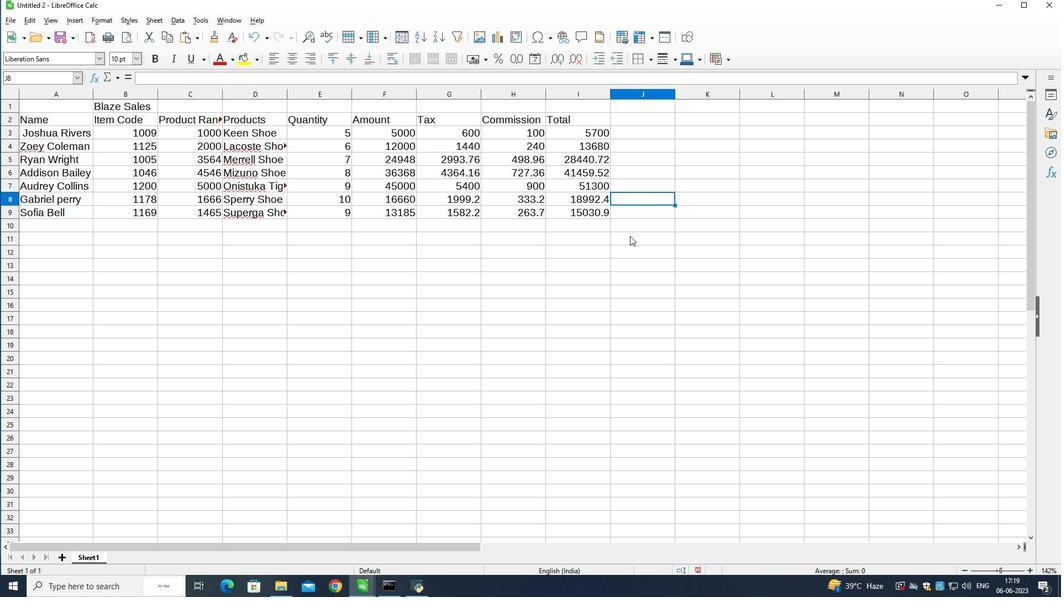 
Action: Key pressed ctrl+S<Key.shift>Blaze<Key.space><Key.shift>Sales<Key.space><Key.shift>Log<Key.space><Key.shift>Book<Key.enter>
Screenshot: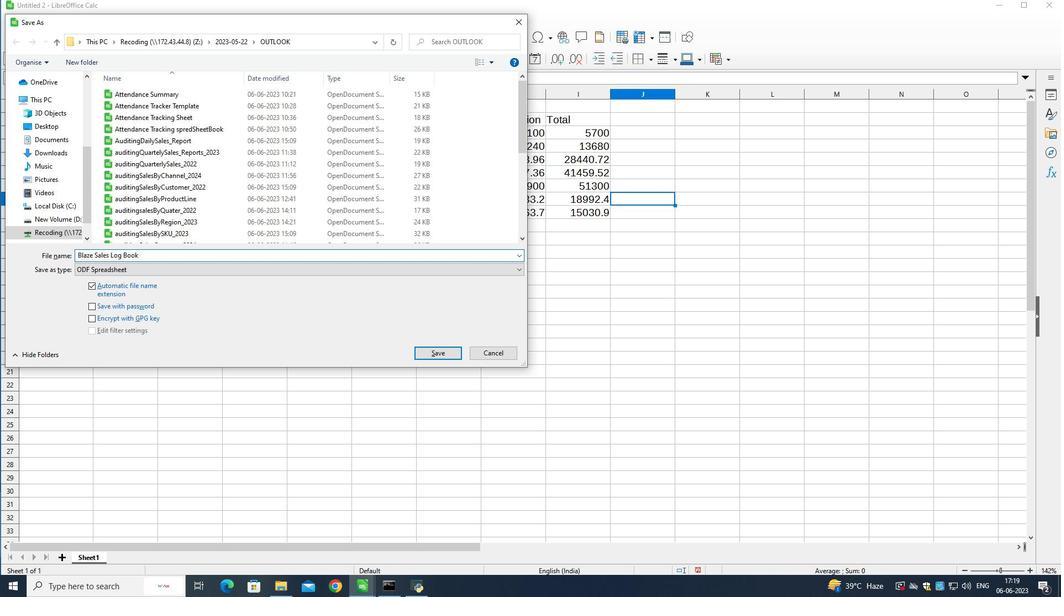 
Action: Mouse moved to (614, 263)
Screenshot: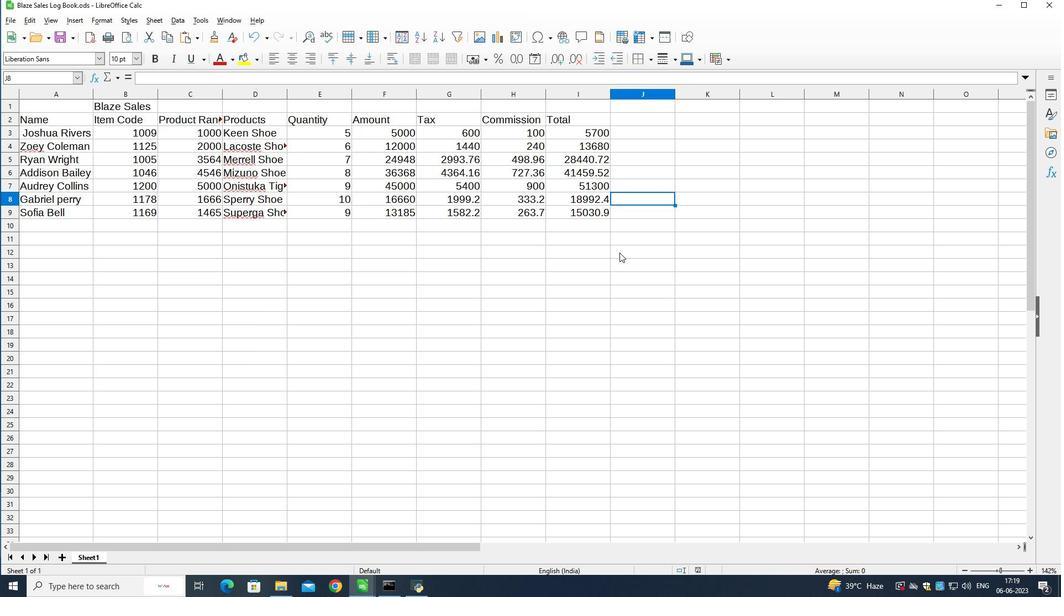 
Action: Mouse pressed left at (614, 263)
Screenshot: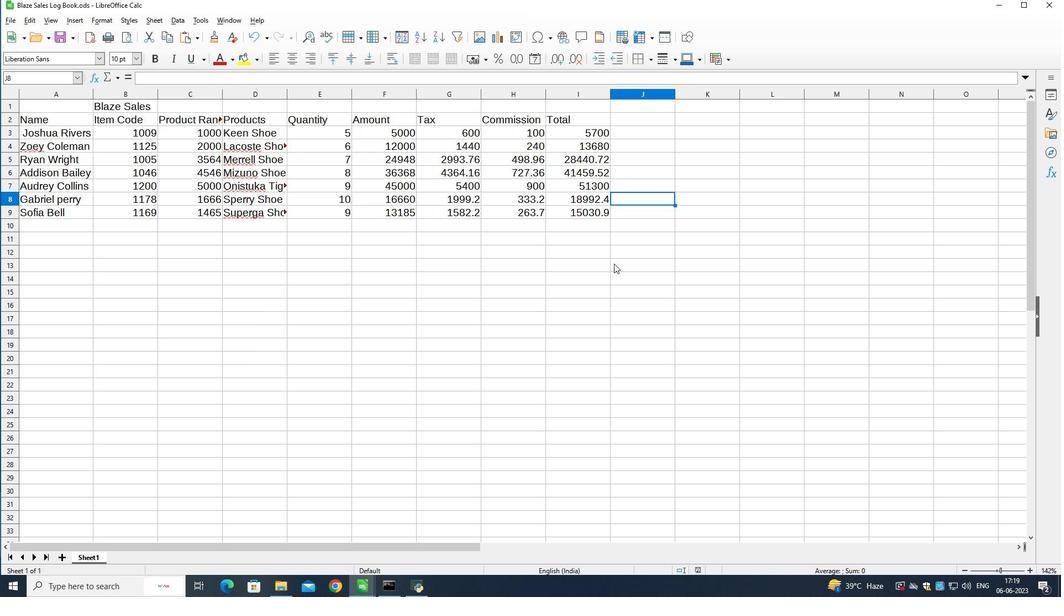 
